 Task: Look for space in Netrakona, Bangladesh from 5th September, 2023 to 12th September, 2023 for 2 adults in price range Rs.10000 to Rs.15000.  With 1  bedroom having 1 bed and 1 bathroom. Property type can be hotel. Amenities needed are: air conditioning, . Booking option can be shelf check-in. Required host language is English.
Action: Mouse moved to (391, 100)
Screenshot: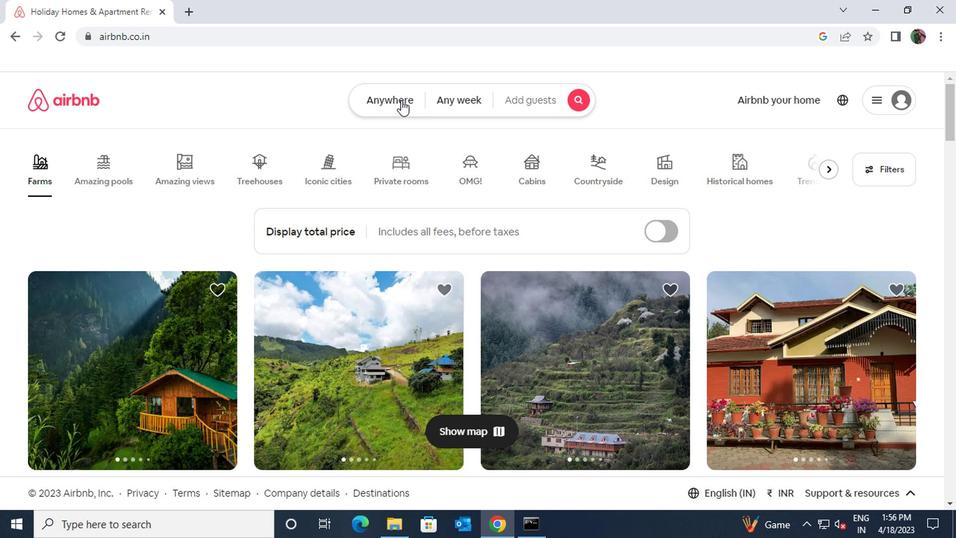 
Action: Mouse pressed left at (391, 100)
Screenshot: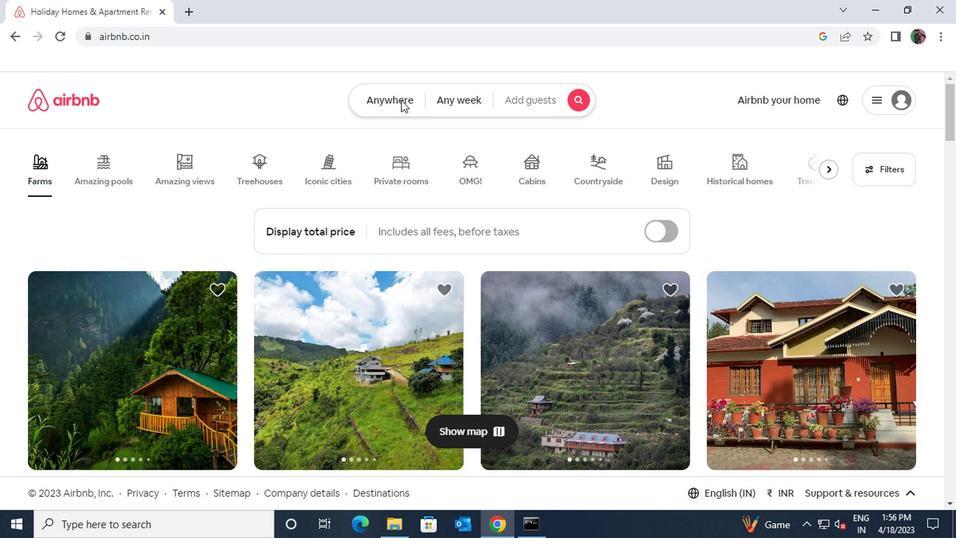 
Action: Mouse moved to (334, 151)
Screenshot: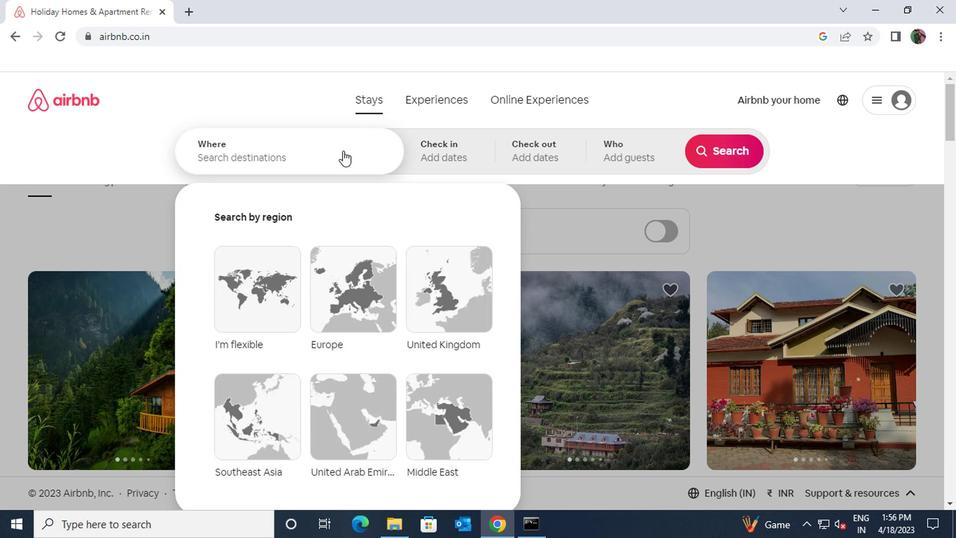 
Action: Mouse pressed left at (334, 151)
Screenshot: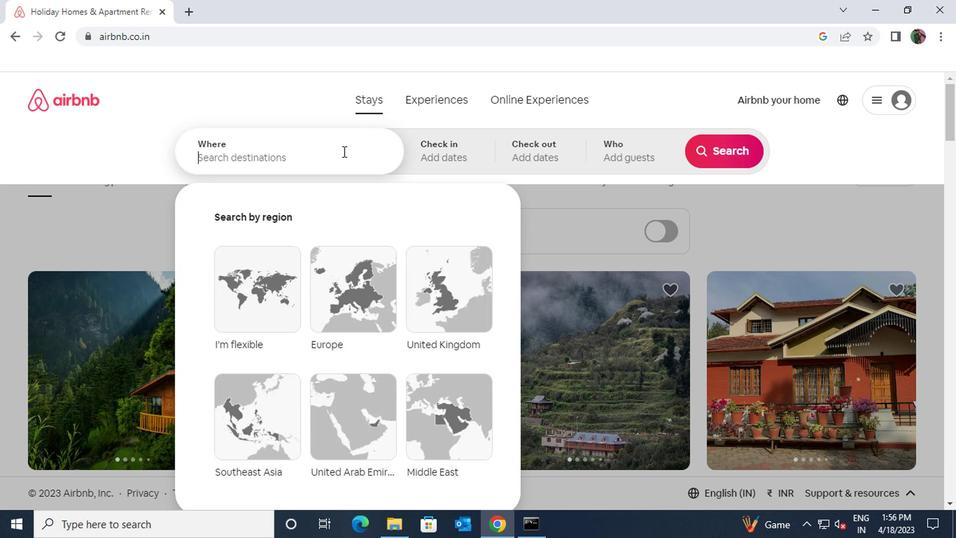 
Action: Mouse moved to (334, 152)
Screenshot: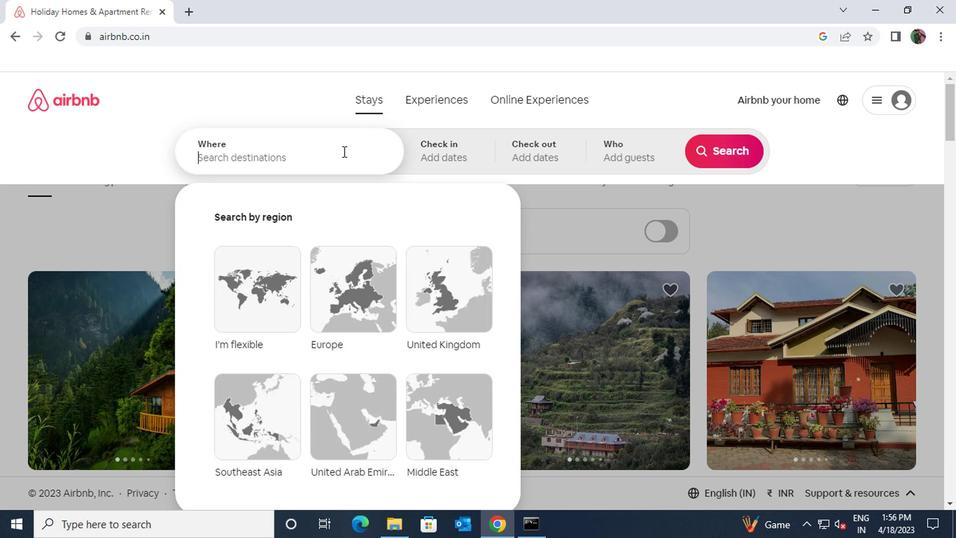 
Action: Key pressed netrakona
Screenshot: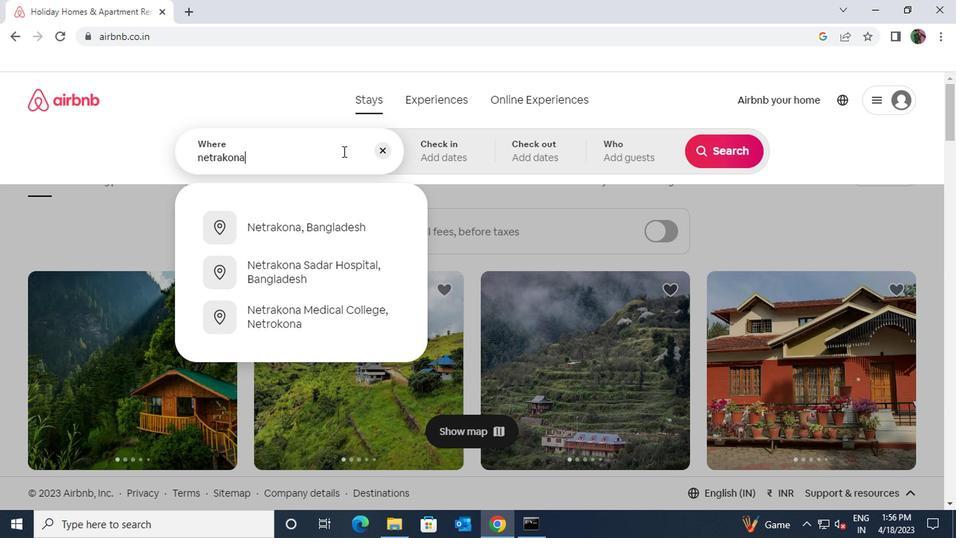 
Action: Mouse moved to (339, 218)
Screenshot: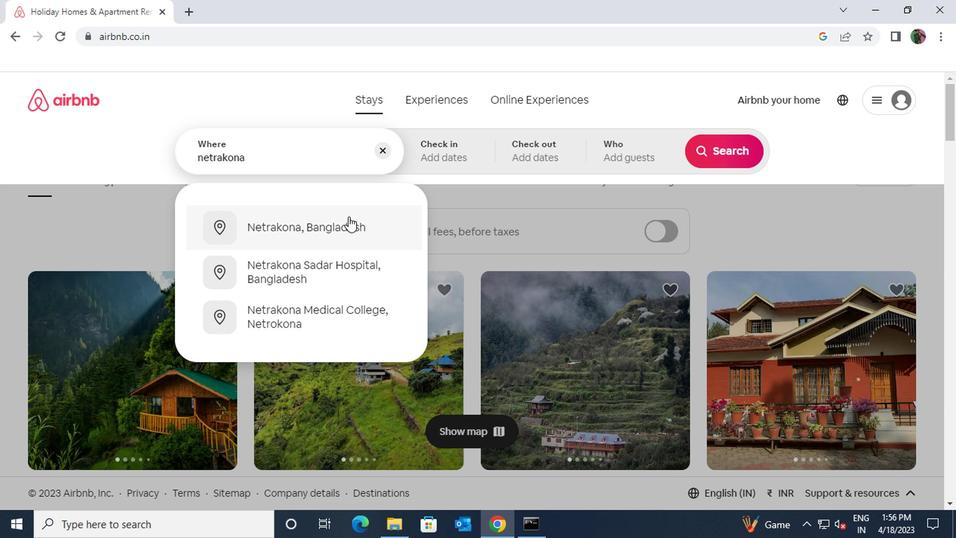 
Action: Mouse pressed left at (339, 218)
Screenshot: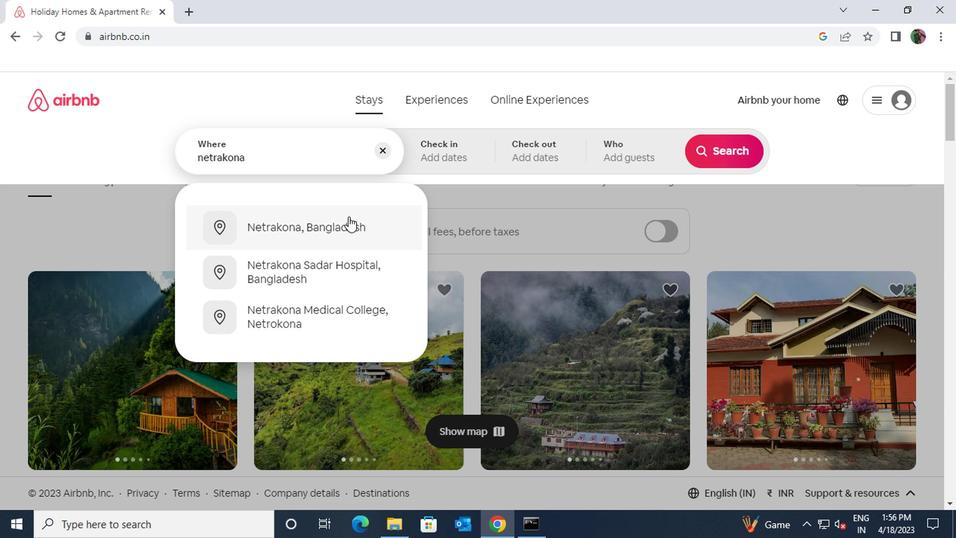 
Action: Mouse moved to (703, 266)
Screenshot: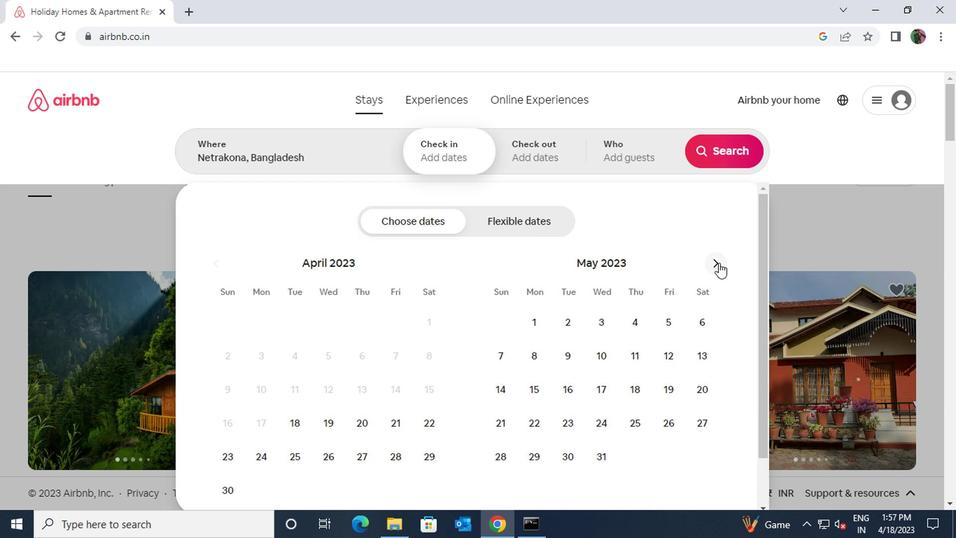 
Action: Mouse pressed left at (703, 266)
Screenshot: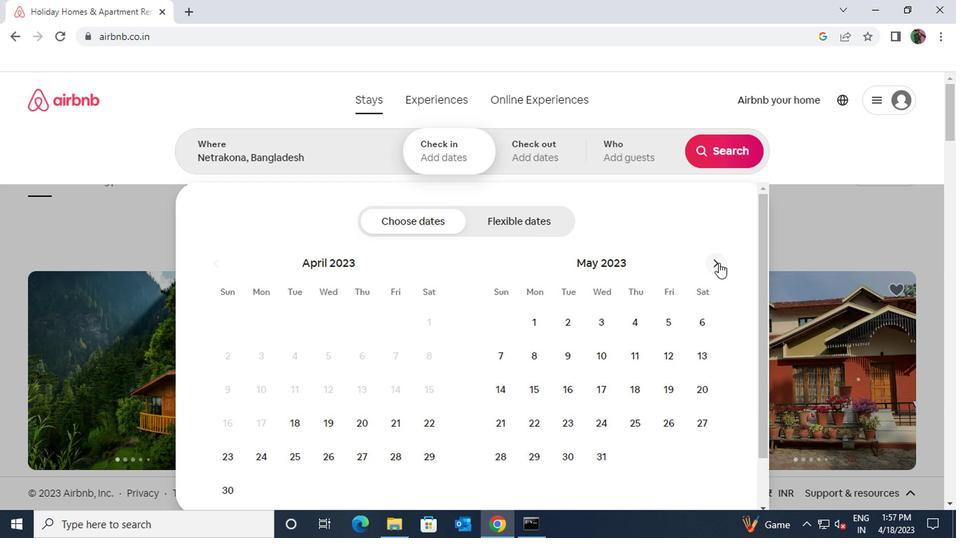 
Action: Mouse pressed left at (703, 266)
Screenshot: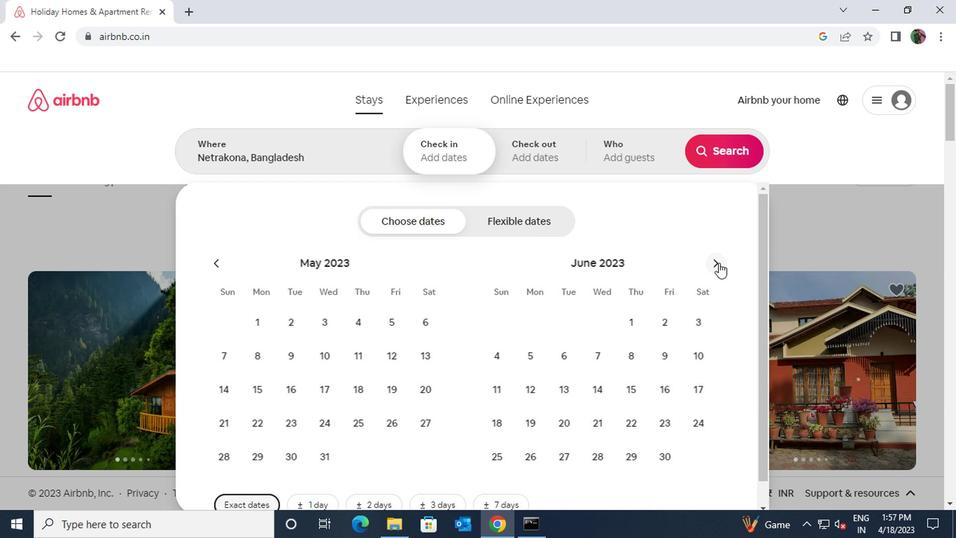 
Action: Mouse pressed left at (703, 266)
Screenshot: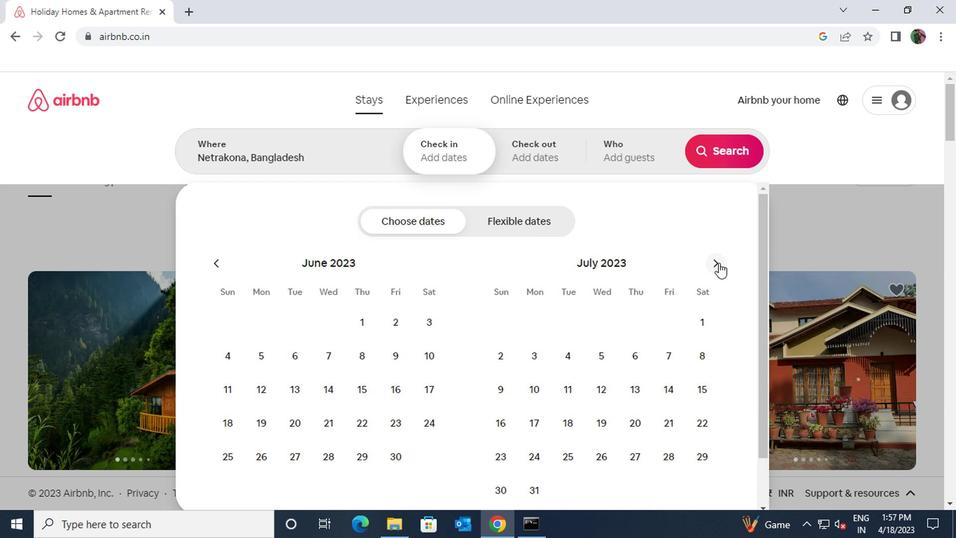 
Action: Mouse pressed left at (703, 266)
Screenshot: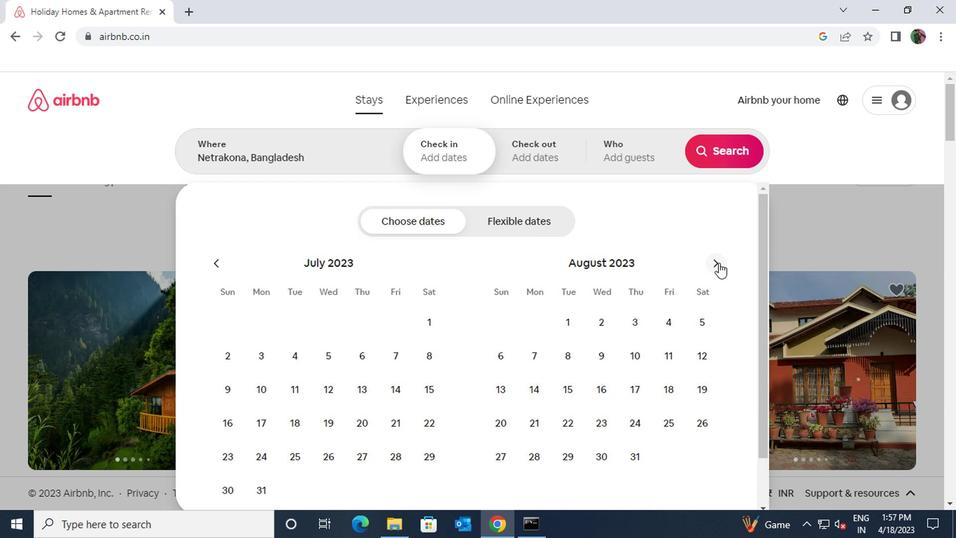 
Action: Mouse moved to (560, 357)
Screenshot: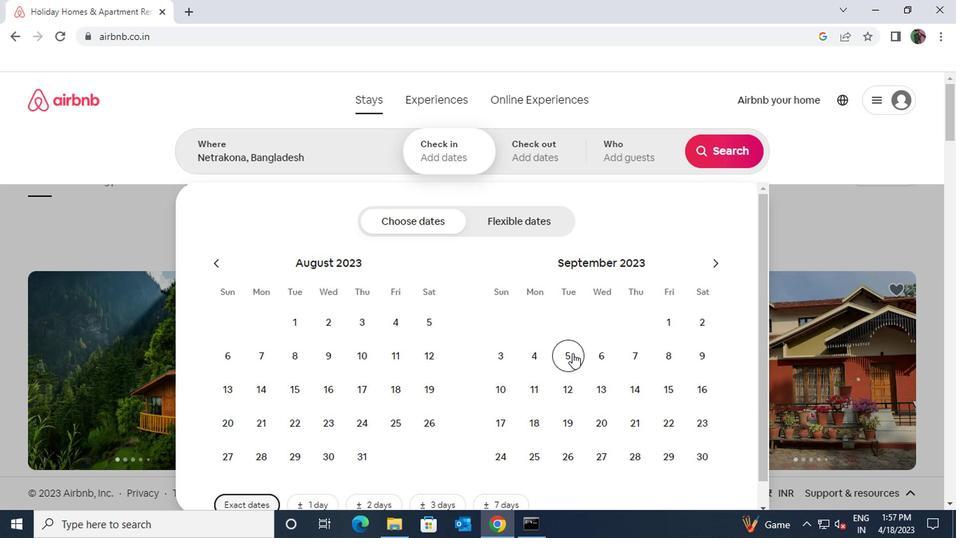 
Action: Mouse pressed left at (560, 357)
Screenshot: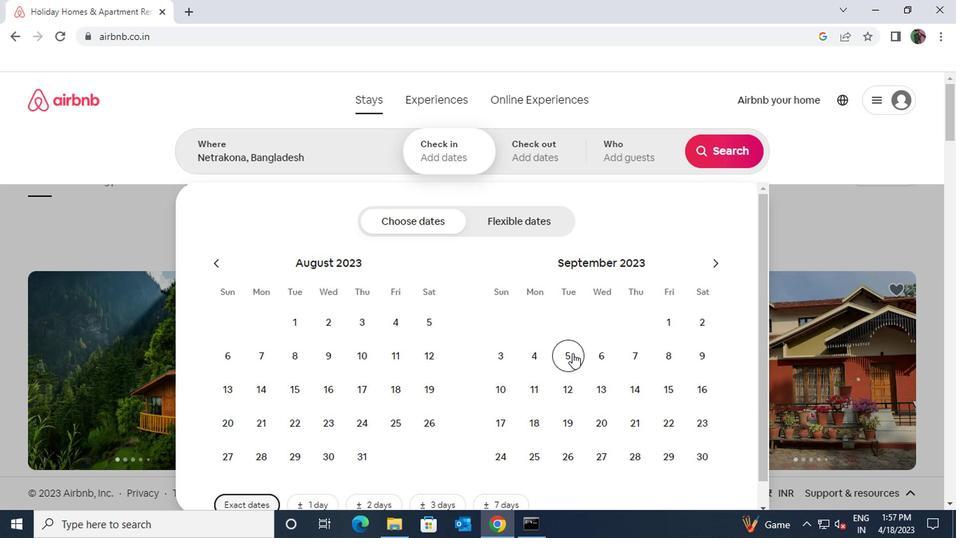 
Action: Mouse moved to (553, 387)
Screenshot: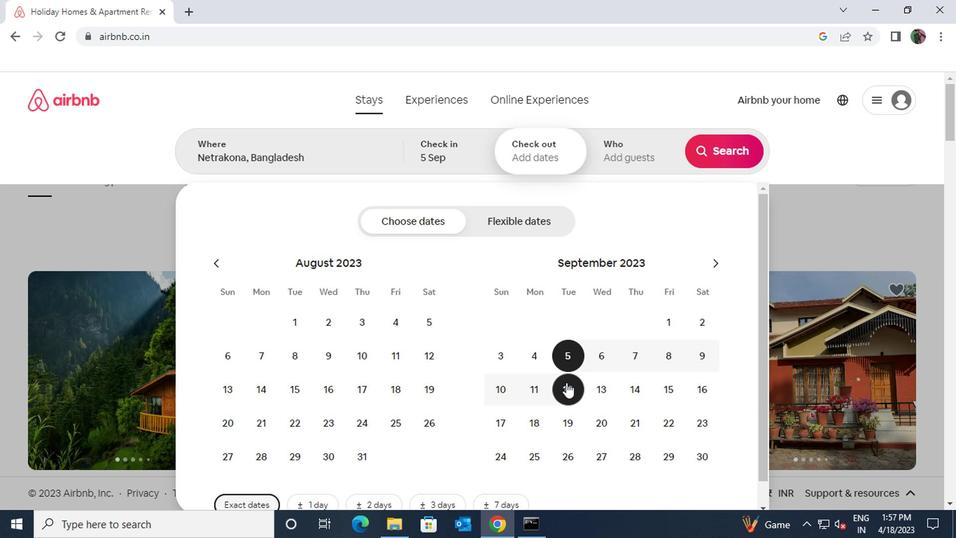 
Action: Mouse pressed left at (553, 387)
Screenshot: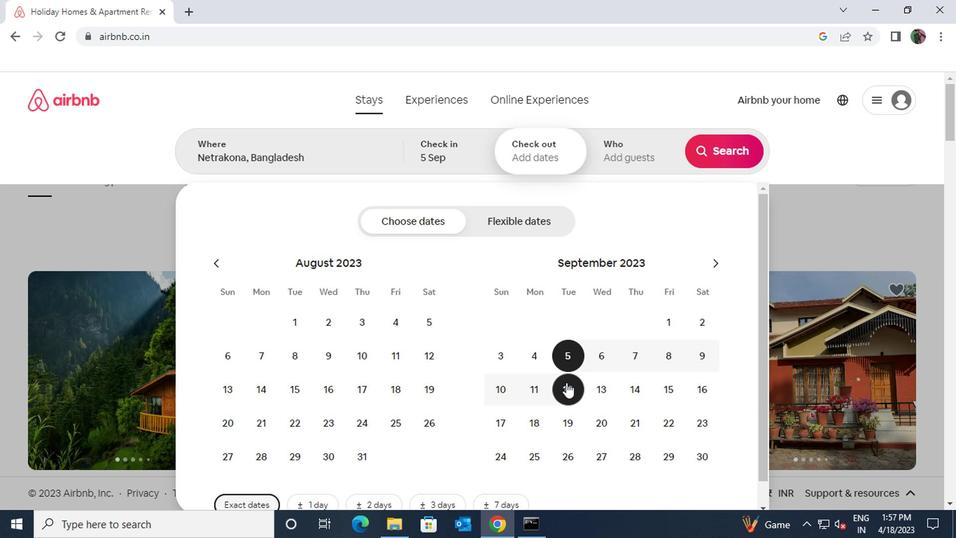 
Action: Mouse moved to (604, 159)
Screenshot: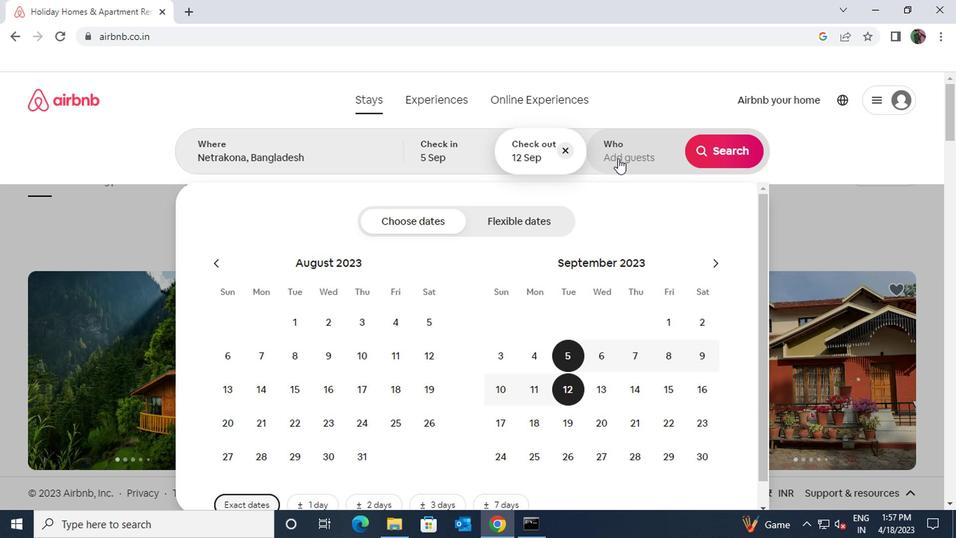 
Action: Mouse pressed left at (604, 159)
Screenshot: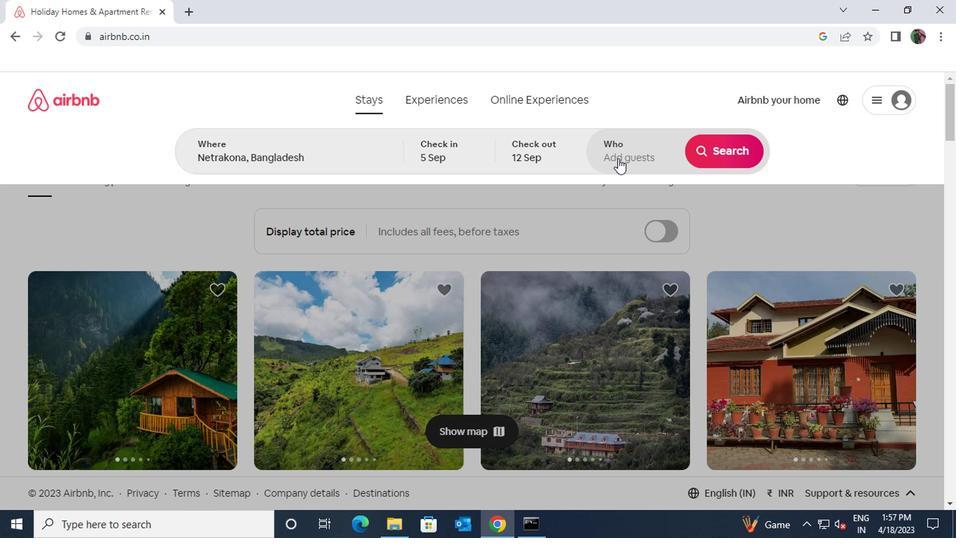 
Action: Mouse moved to (710, 228)
Screenshot: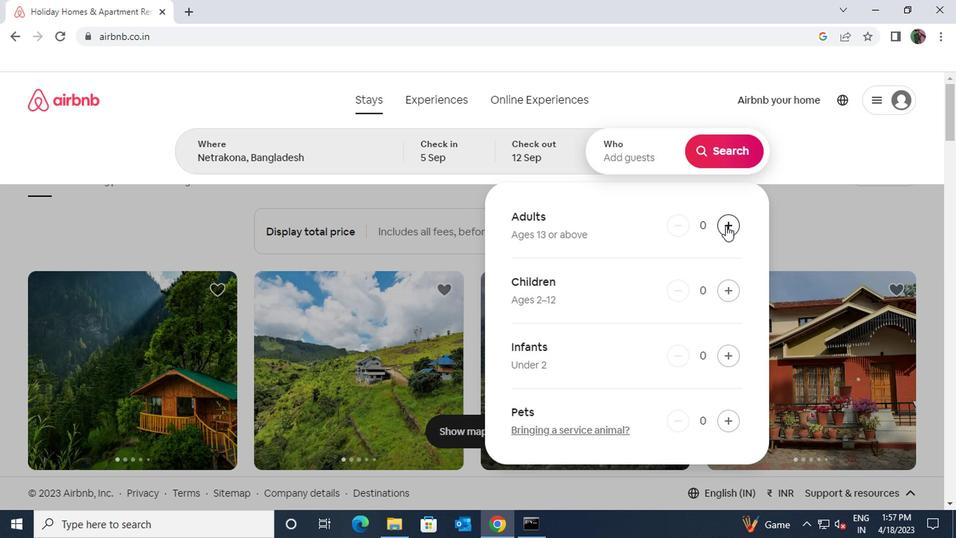 
Action: Mouse pressed left at (710, 228)
Screenshot: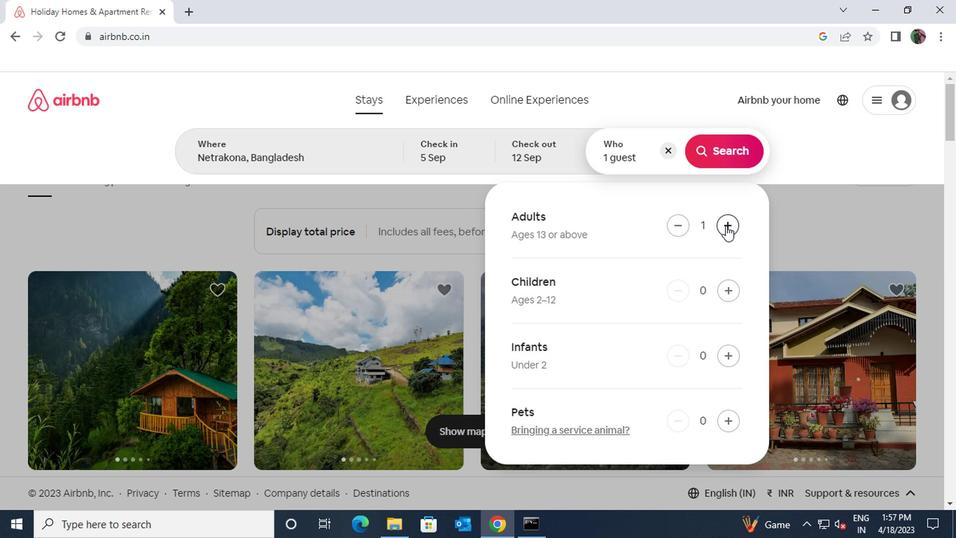 
Action: Mouse pressed left at (710, 228)
Screenshot: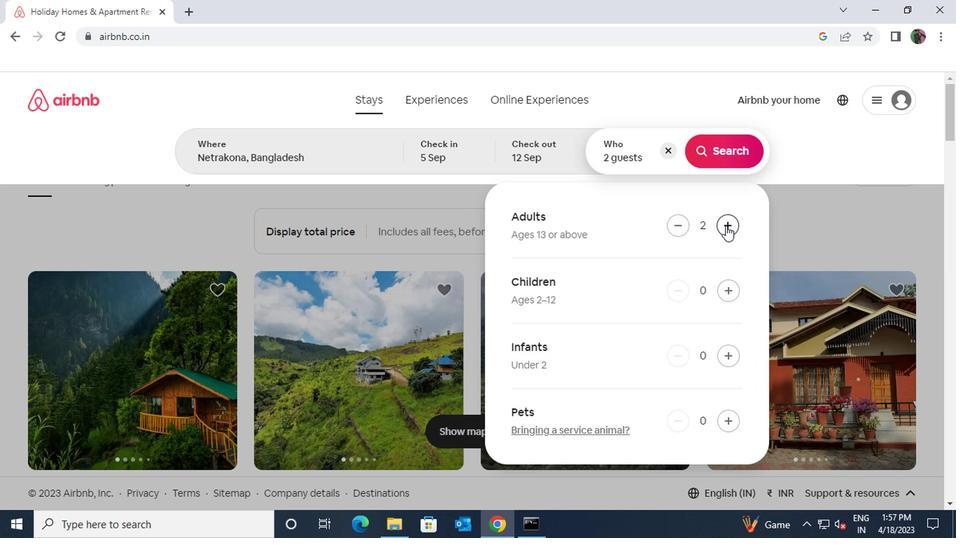 
Action: Mouse moved to (712, 155)
Screenshot: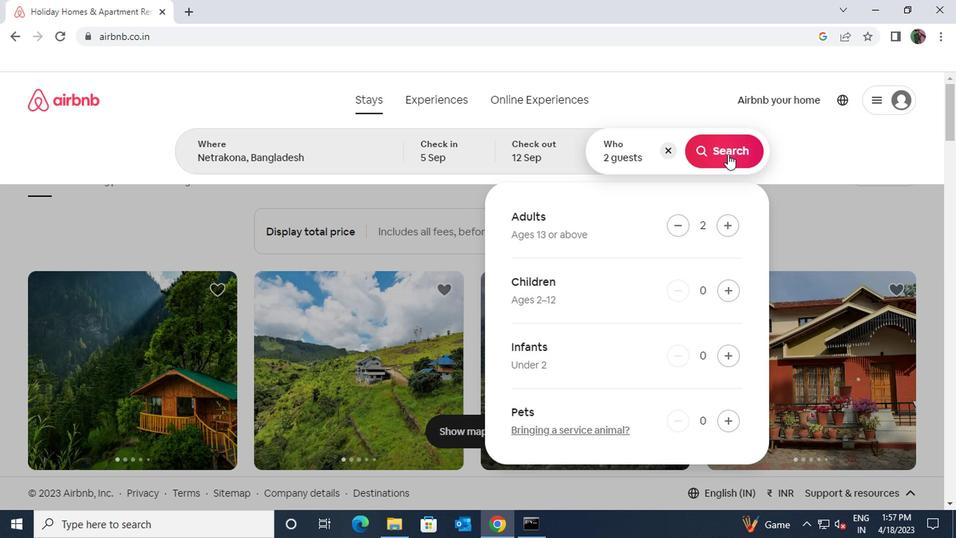 
Action: Mouse pressed left at (712, 155)
Screenshot: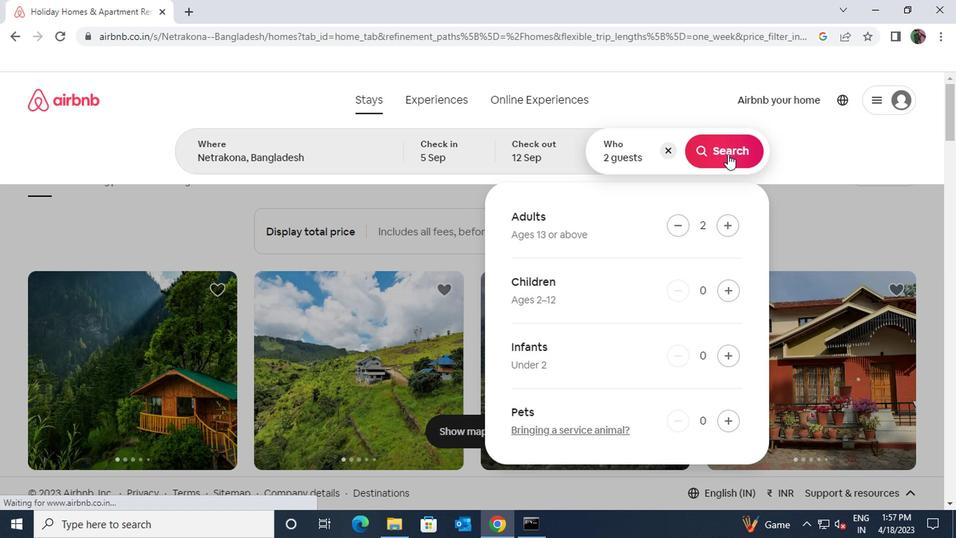 
Action: Mouse moved to (861, 156)
Screenshot: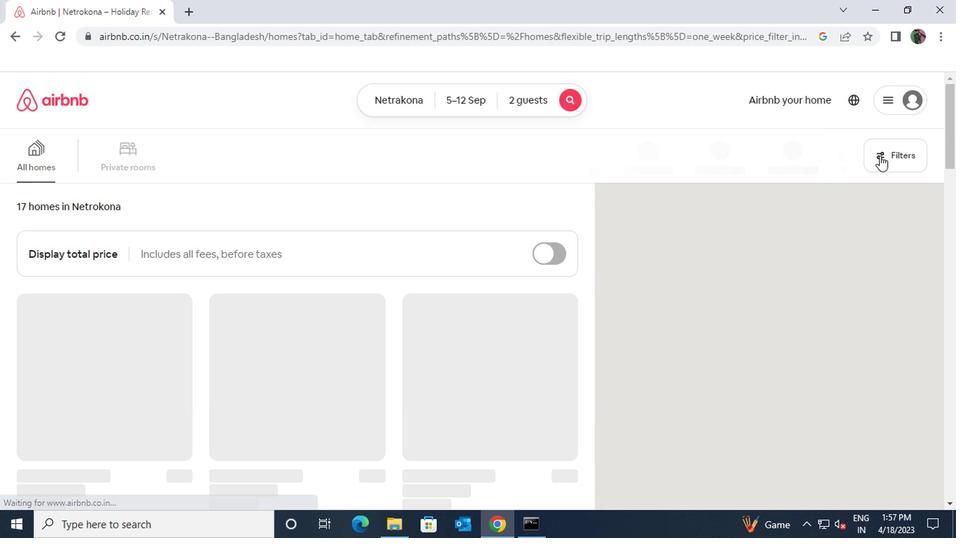 
Action: Mouse pressed left at (861, 156)
Screenshot: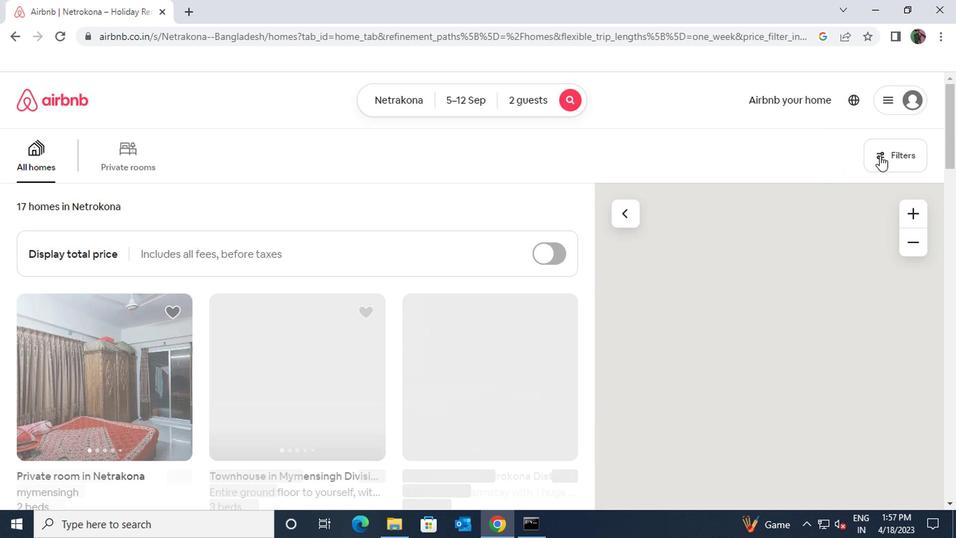 
Action: Mouse moved to (283, 332)
Screenshot: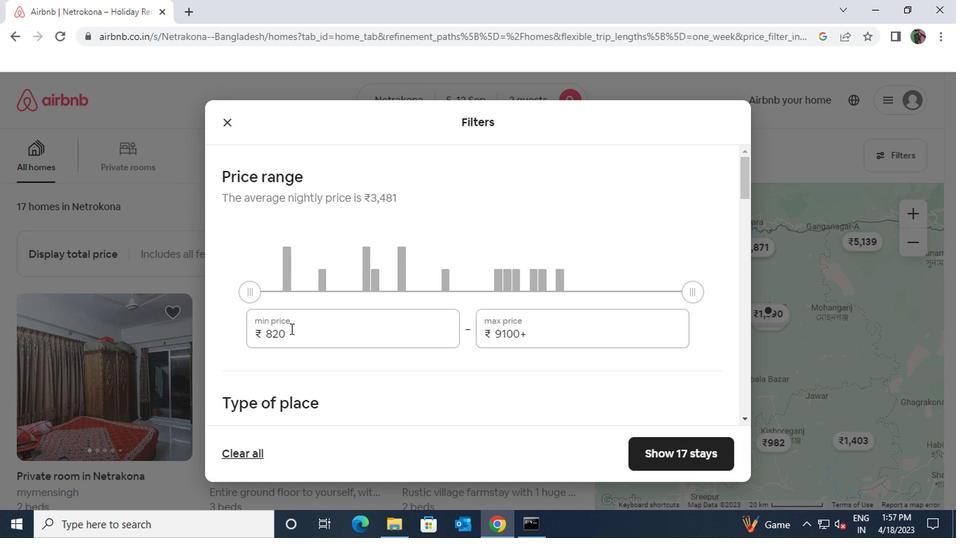 
Action: Mouse pressed left at (283, 332)
Screenshot: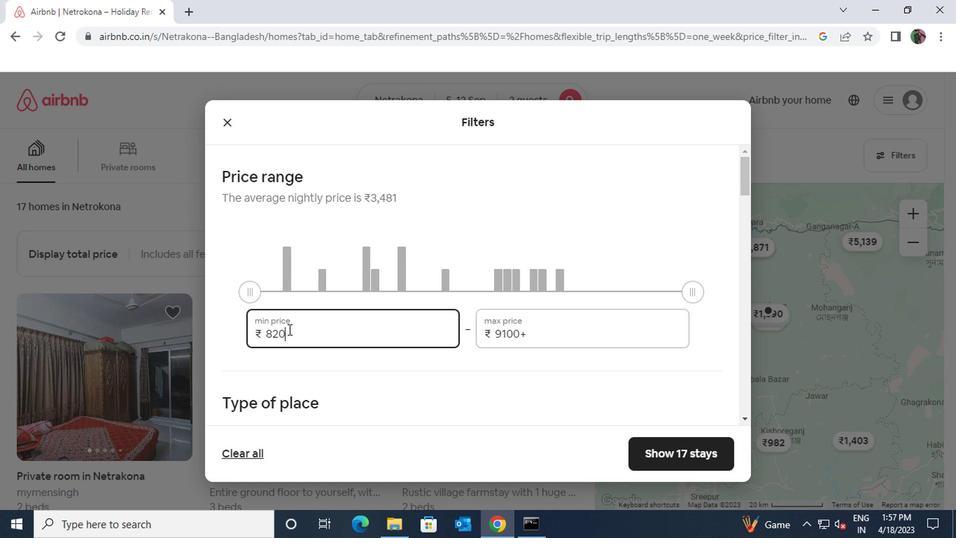 
Action: Mouse moved to (256, 338)
Screenshot: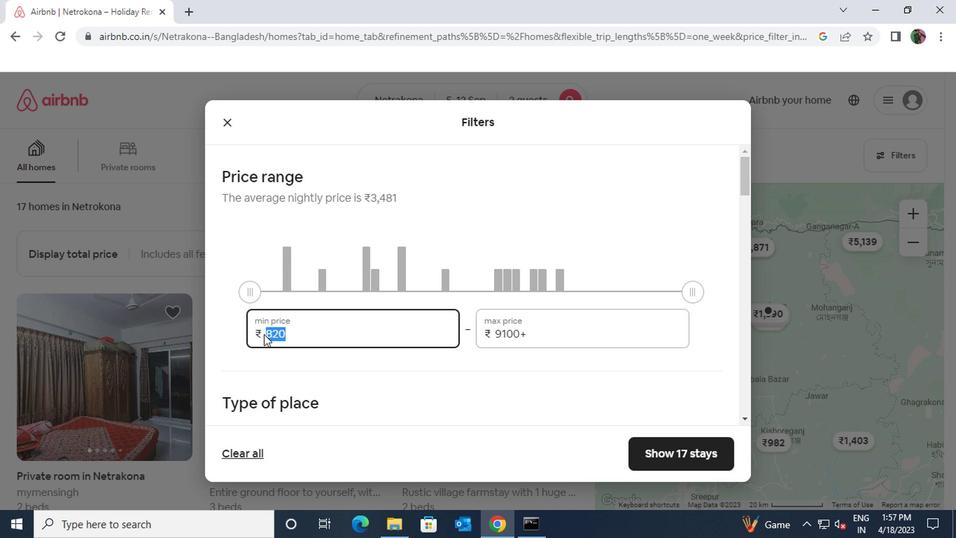 
Action: Key pressed 10000
Screenshot: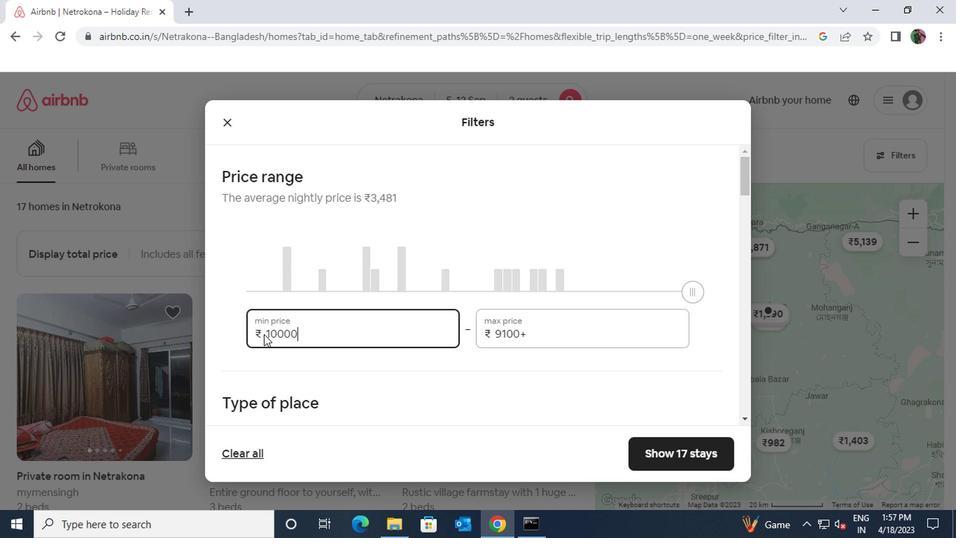 
Action: Mouse moved to (522, 337)
Screenshot: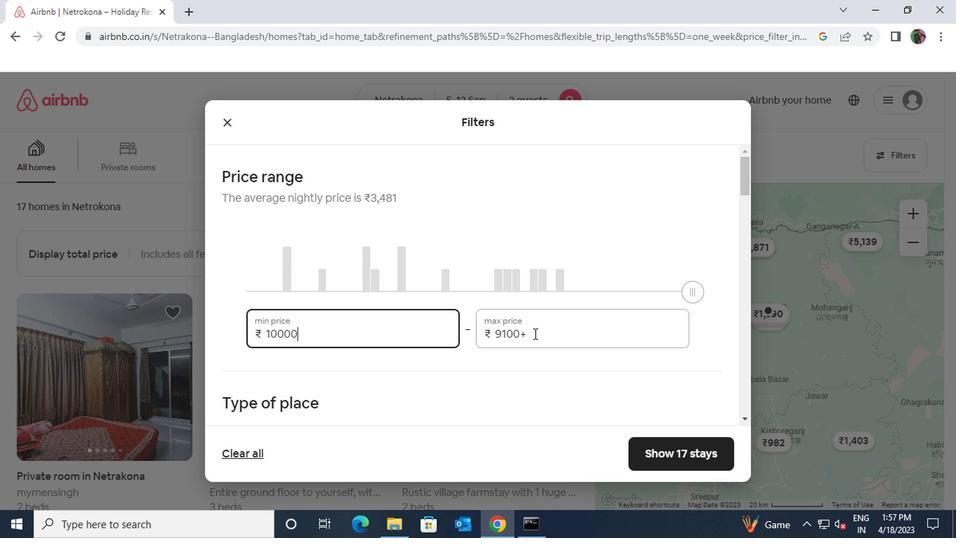 
Action: Mouse pressed left at (522, 337)
Screenshot: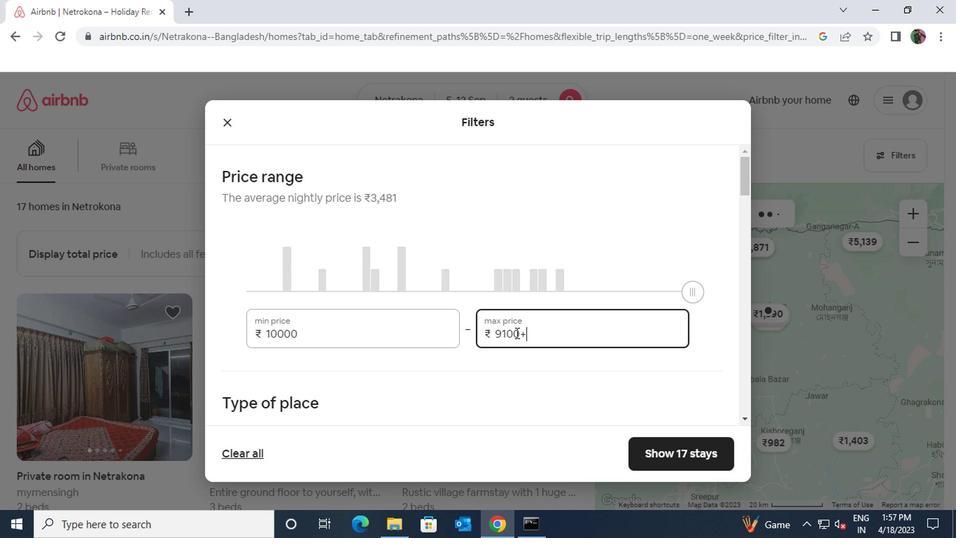 
Action: Mouse moved to (475, 333)
Screenshot: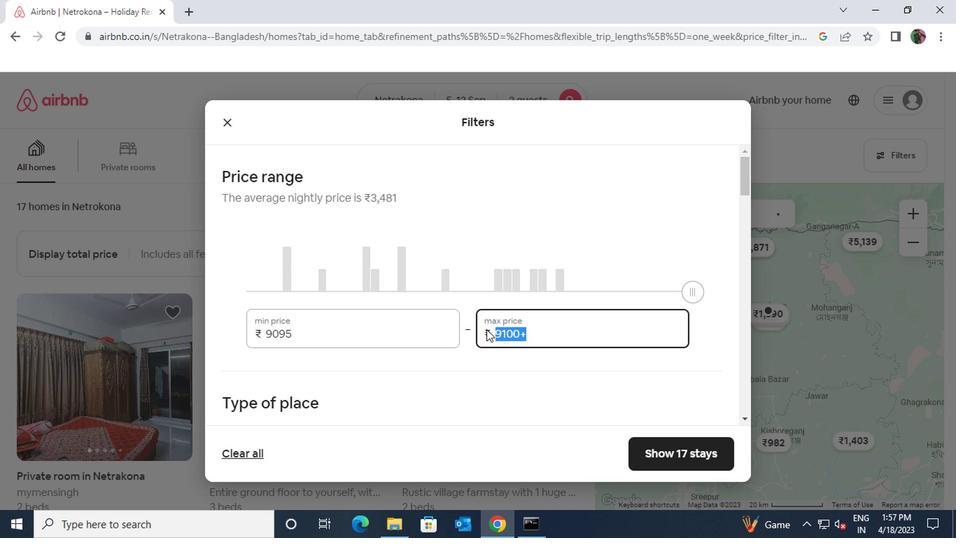 
Action: Key pressed 15000
Screenshot: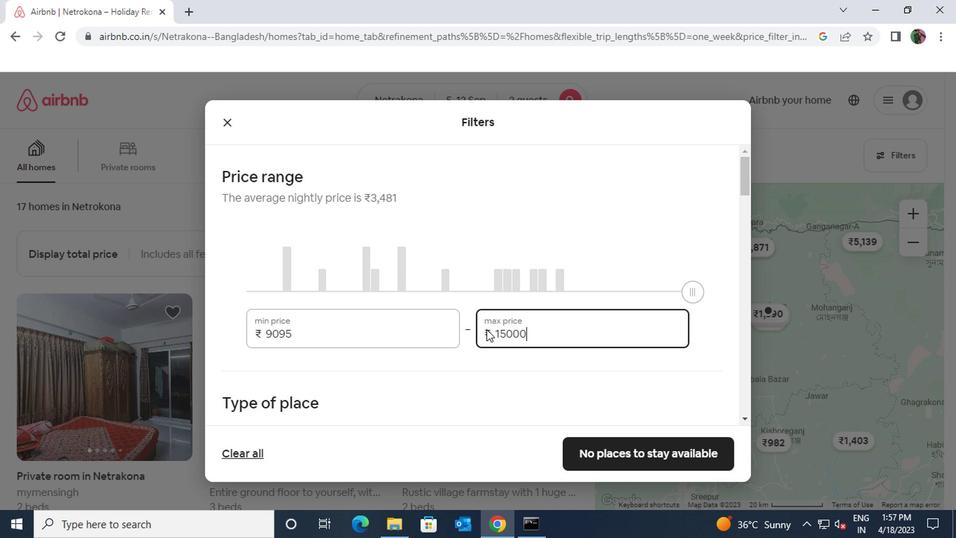 
Action: Mouse scrolled (475, 332) with delta (0, 0)
Screenshot: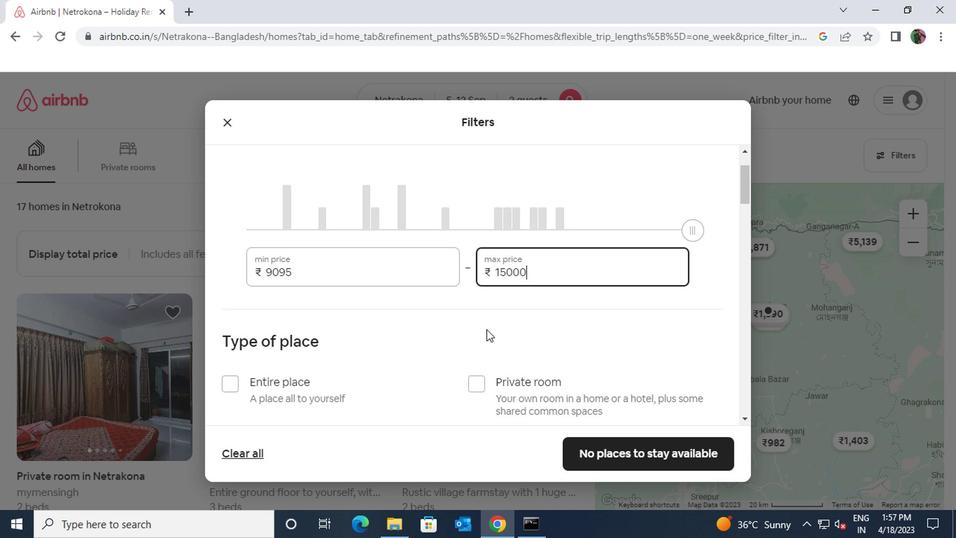 
Action: Mouse scrolled (475, 332) with delta (0, 0)
Screenshot: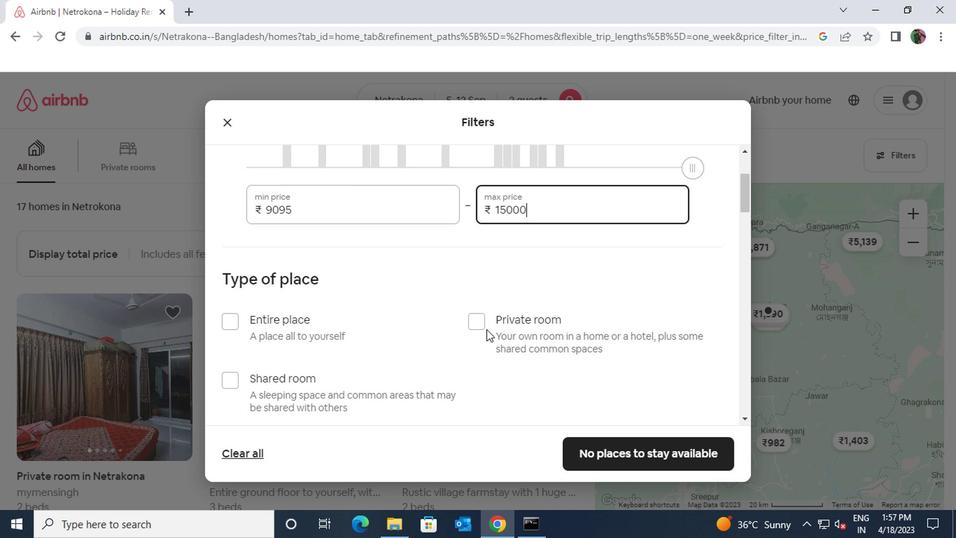 
Action: Mouse moved to (218, 307)
Screenshot: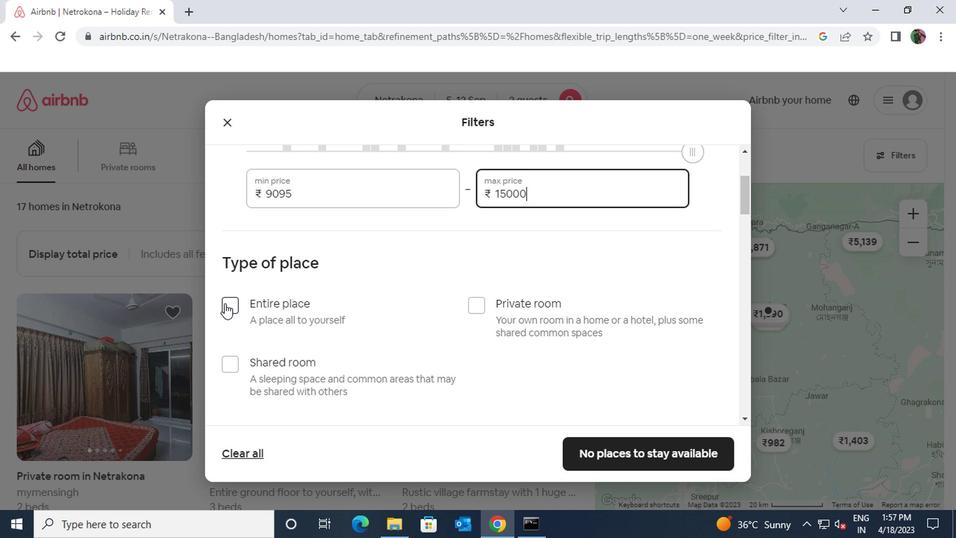 
Action: Mouse pressed left at (218, 307)
Screenshot: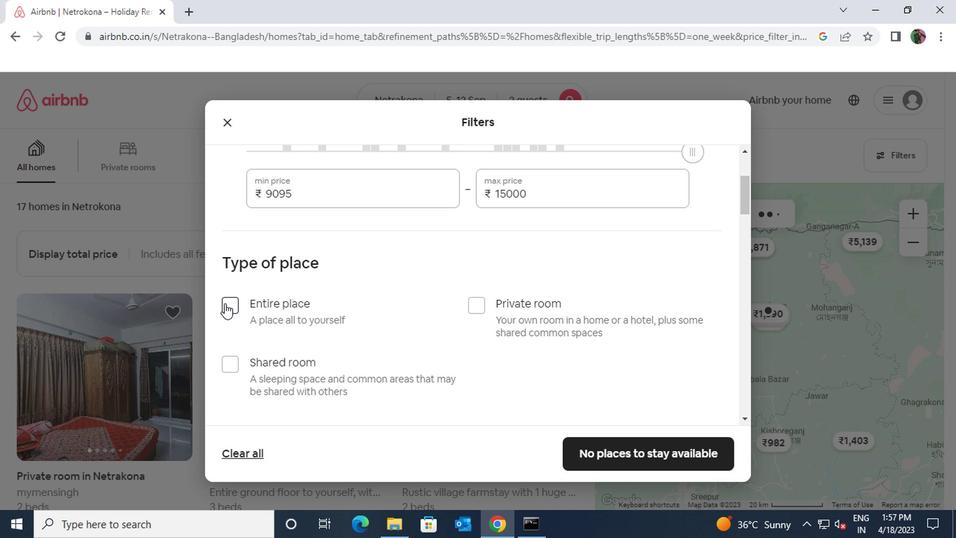 
Action: Mouse moved to (382, 339)
Screenshot: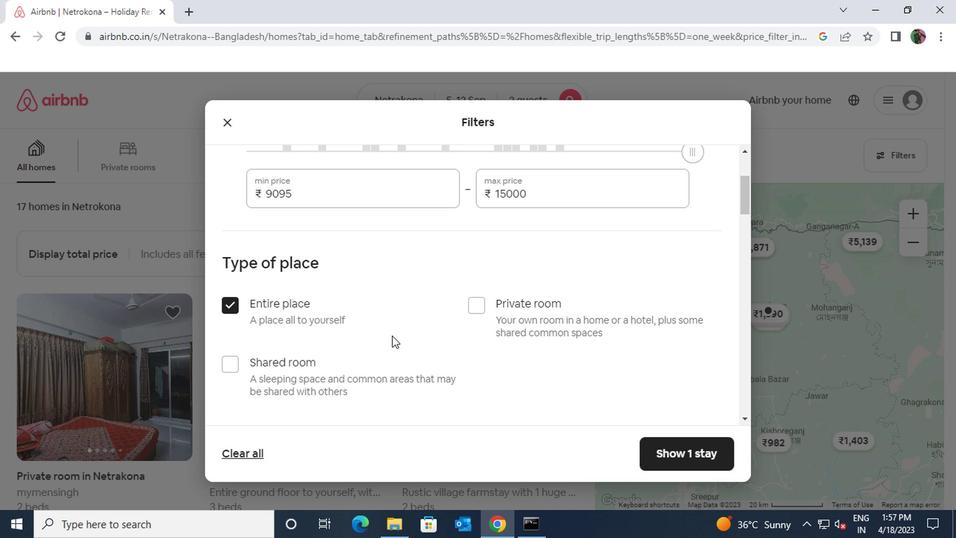 
Action: Mouse scrolled (382, 339) with delta (0, 0)
Screenshot: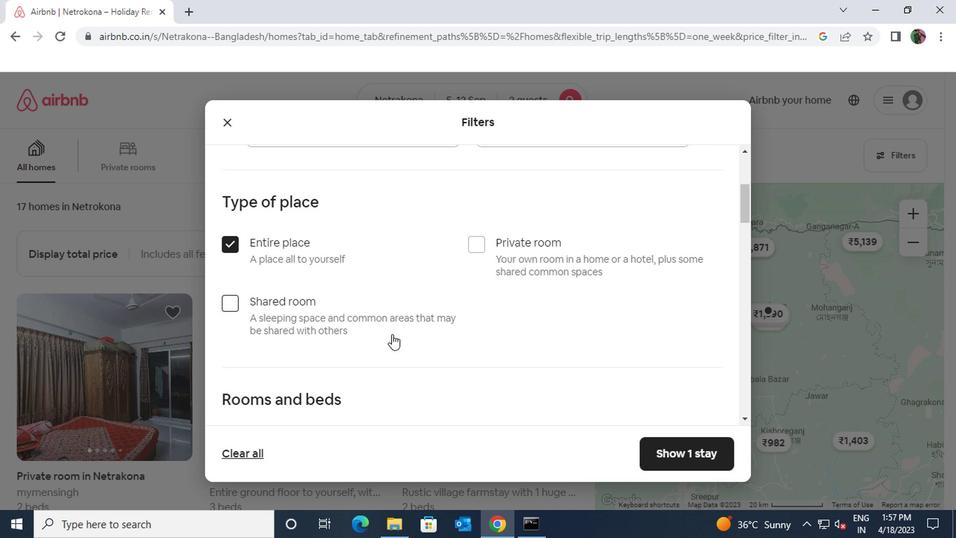 
Action: Mouse moved to (382, 338)
Screenshot: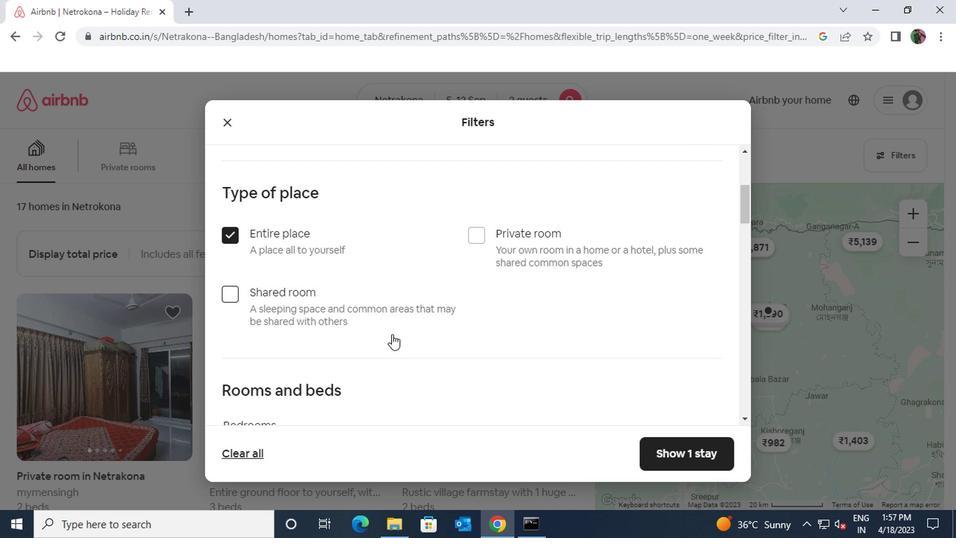 
Action: Mouse scrolled (382, 337) with delta (0, 0)
Screenshot: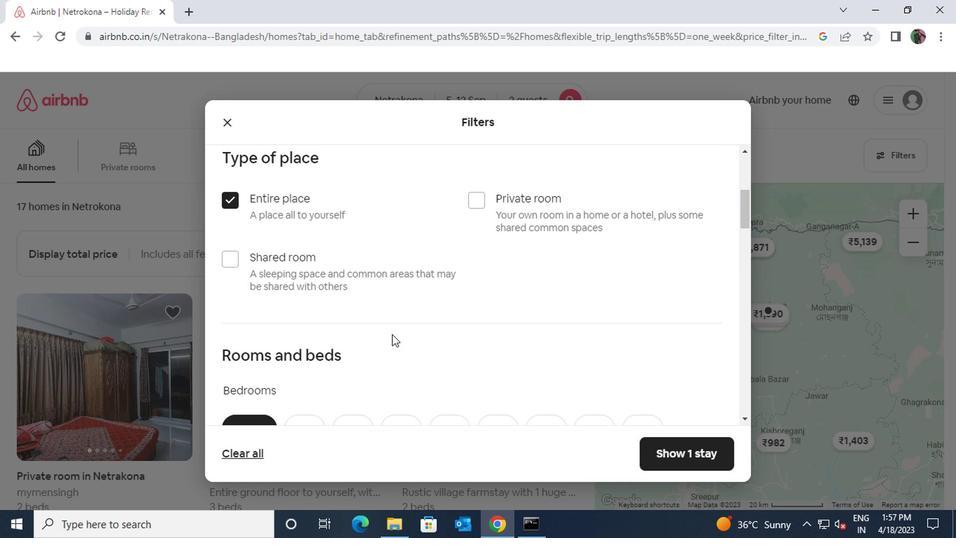 
Action: Mouse moved to (297, 398)
Screenshot: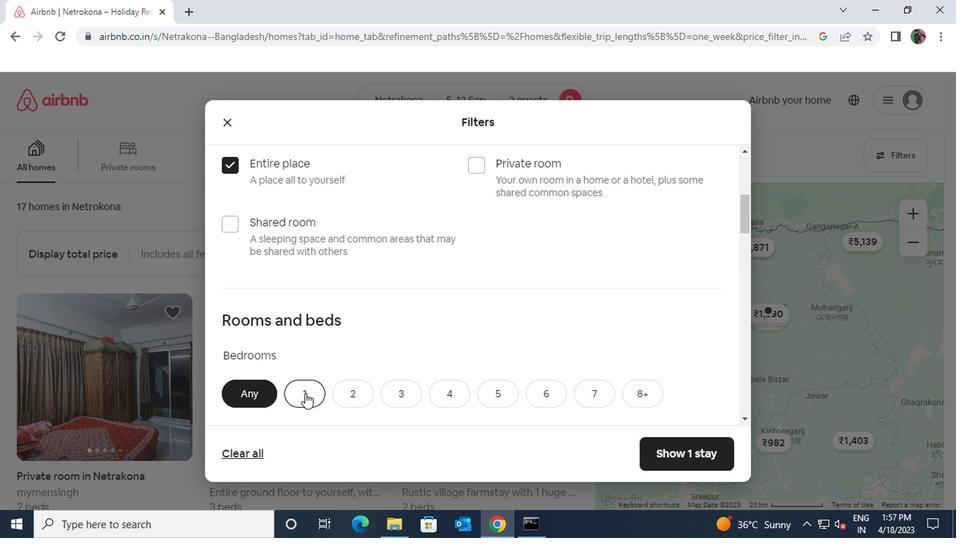 
Action: Mouse pressed left at (297, 398)
Screenshot: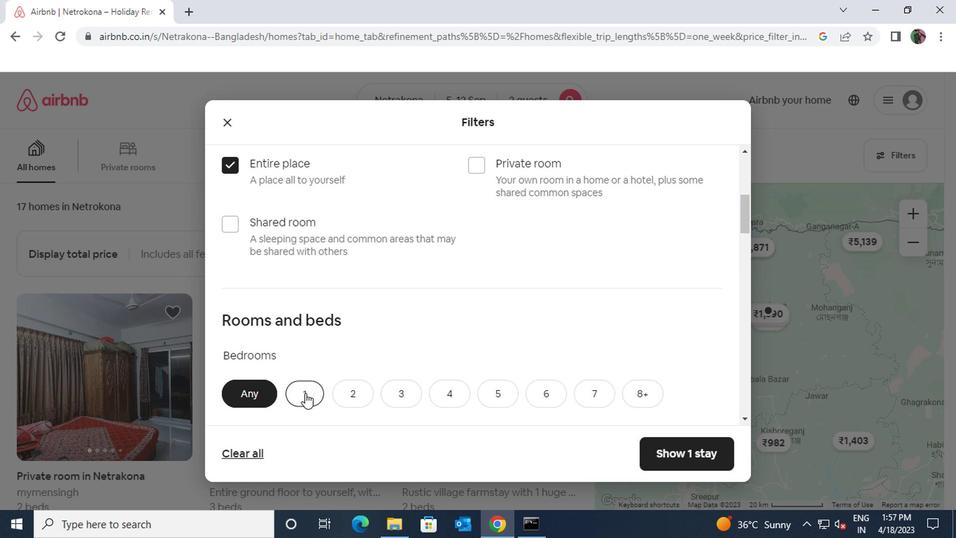 
Action: Mouse scrolled (297, 397) with delta (0, 0)
Screenshot: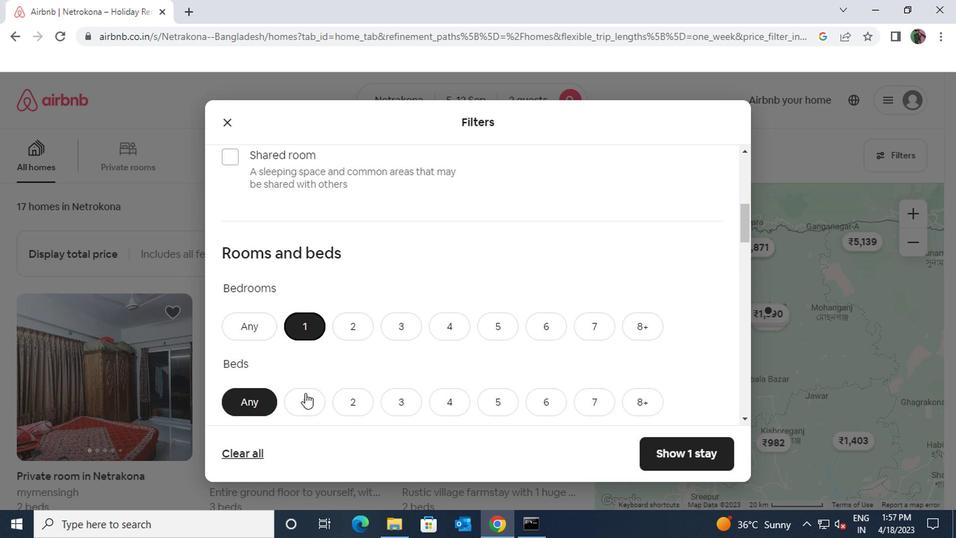 
Action: Mouse scrolled (297, 397) with delta (0, 0)
Screenshot: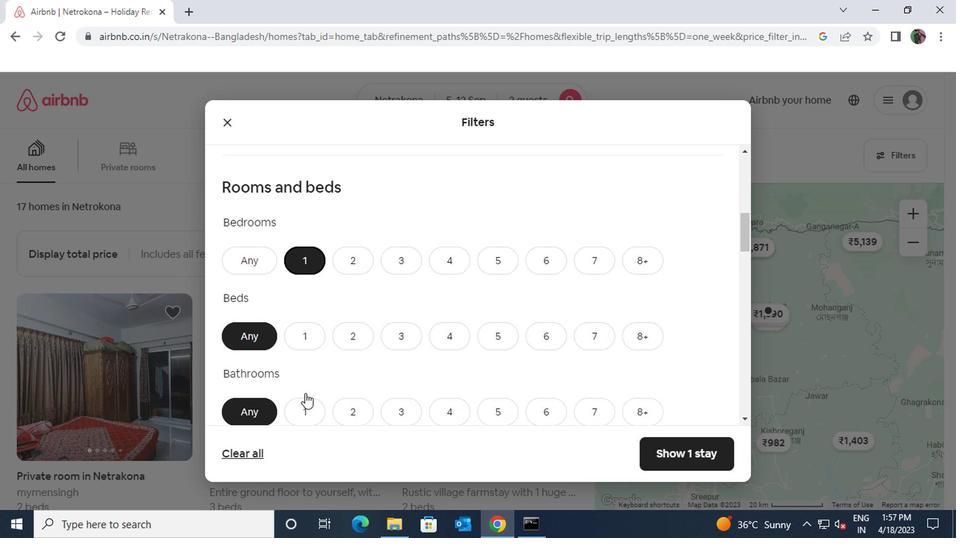 
Action: Mouse moved to (294, 328)
Screenshot: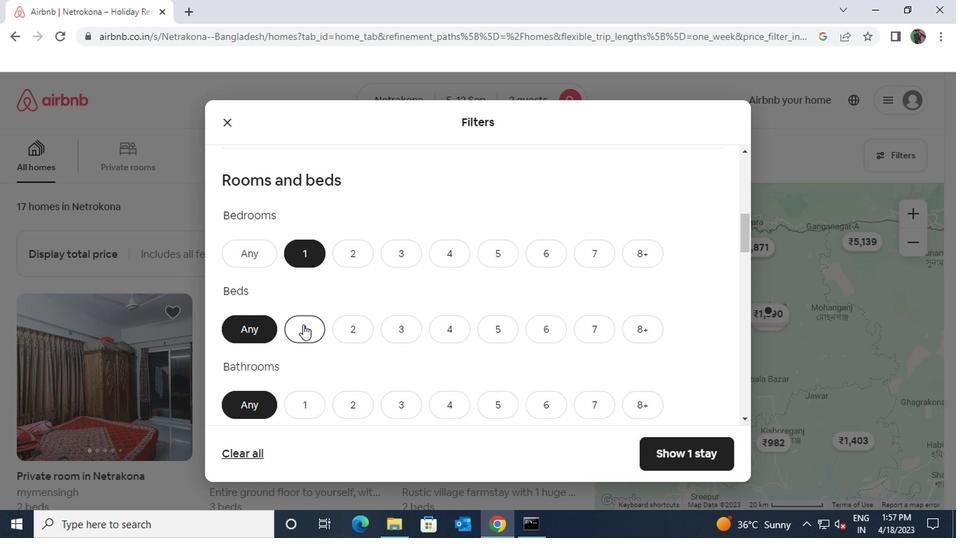 
Action: Mouse pressed left at (294, 328)
Screenshot: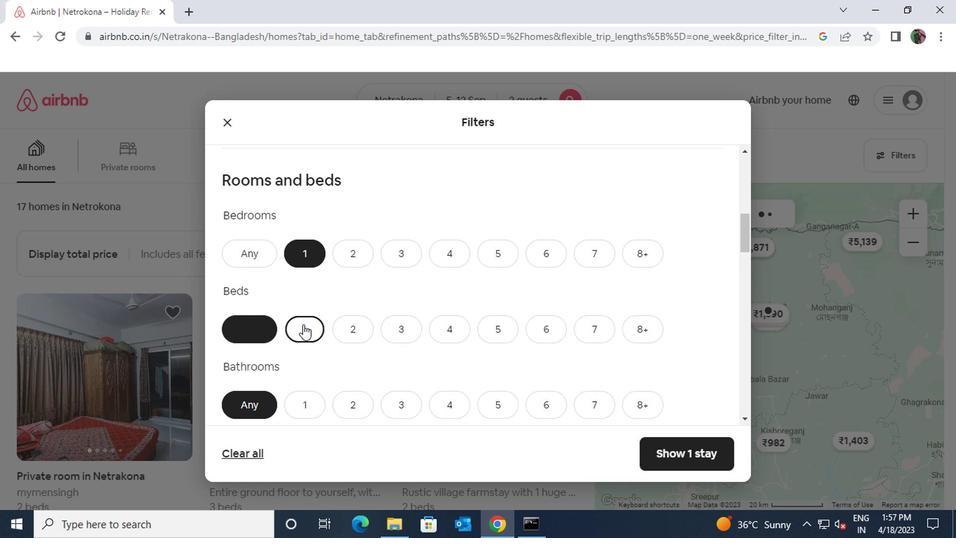 
Action: Mouse moved to (292, 404)
Screenshot: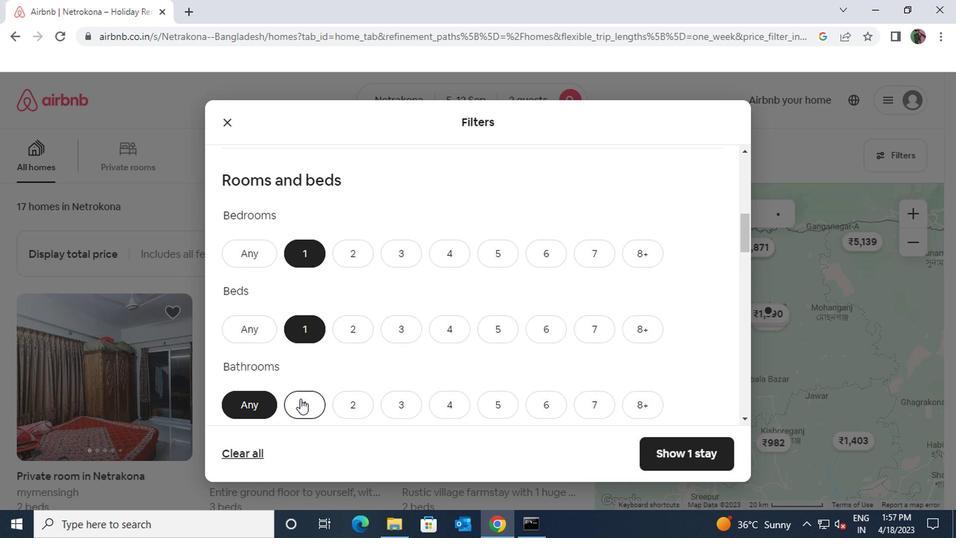 
Action: Mouse pressed left at (292, 404)
Screenshot: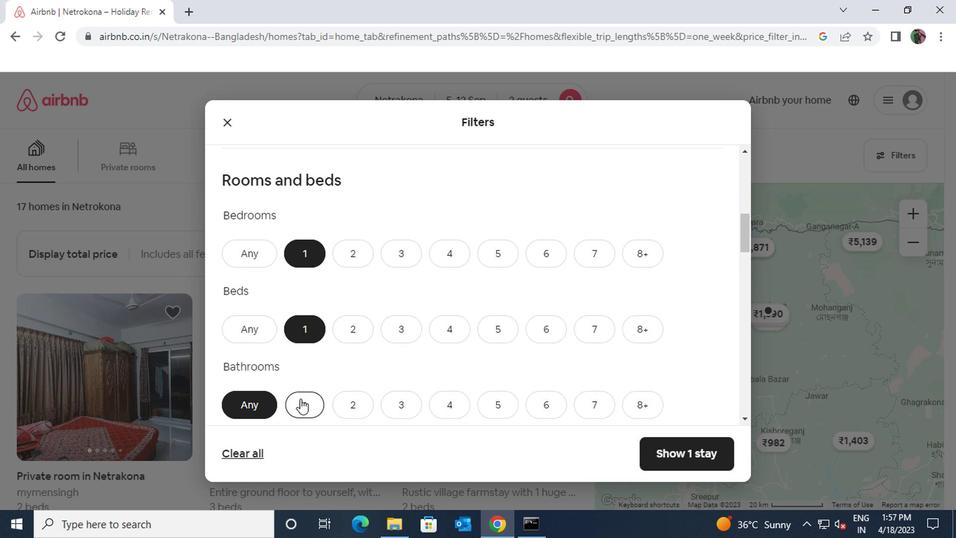 
Action: Mouse scrolled (292, 403) with delta (0, 0)
Screenshot: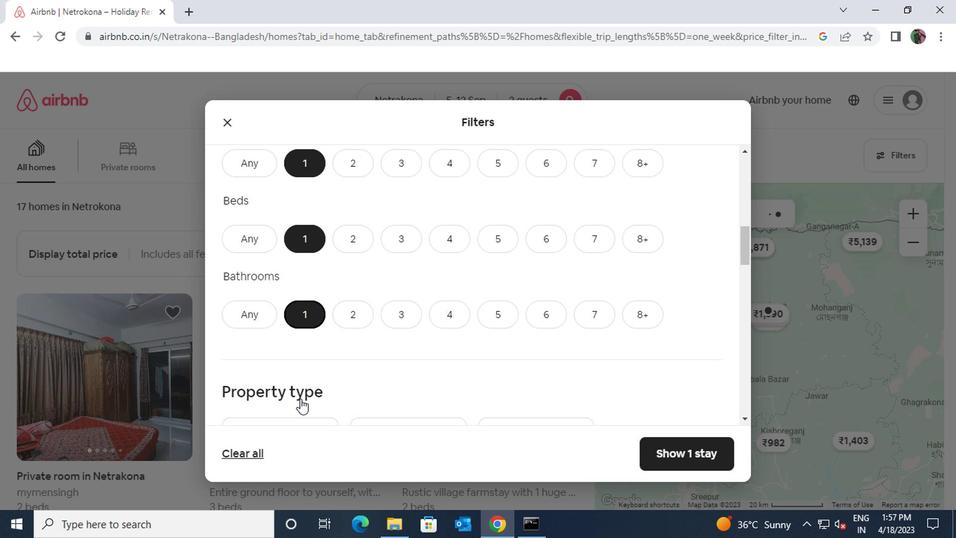 
Action: Mouse scrolled (292, 403) with delta (0, 0)
Screenshot: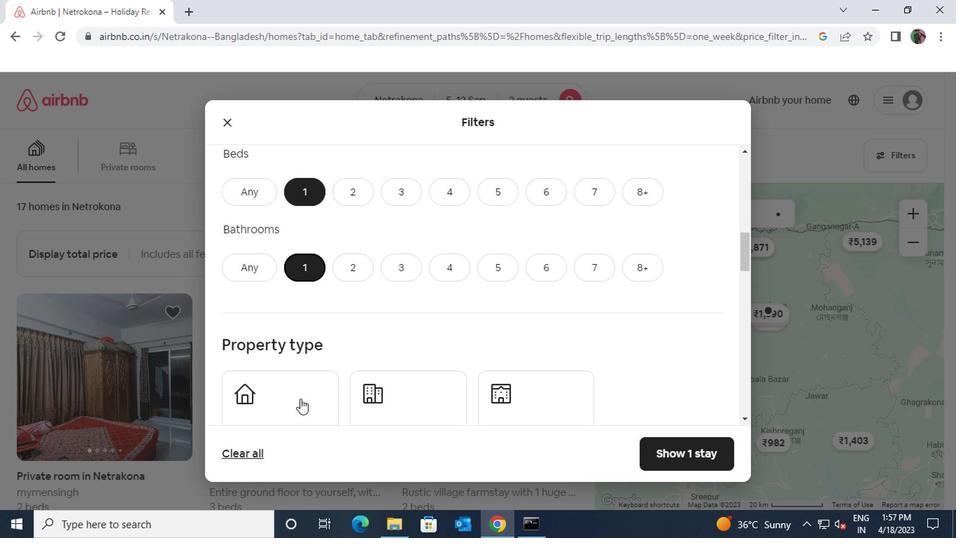 
Action: Mouse moved to (294, 405)
Screenshot: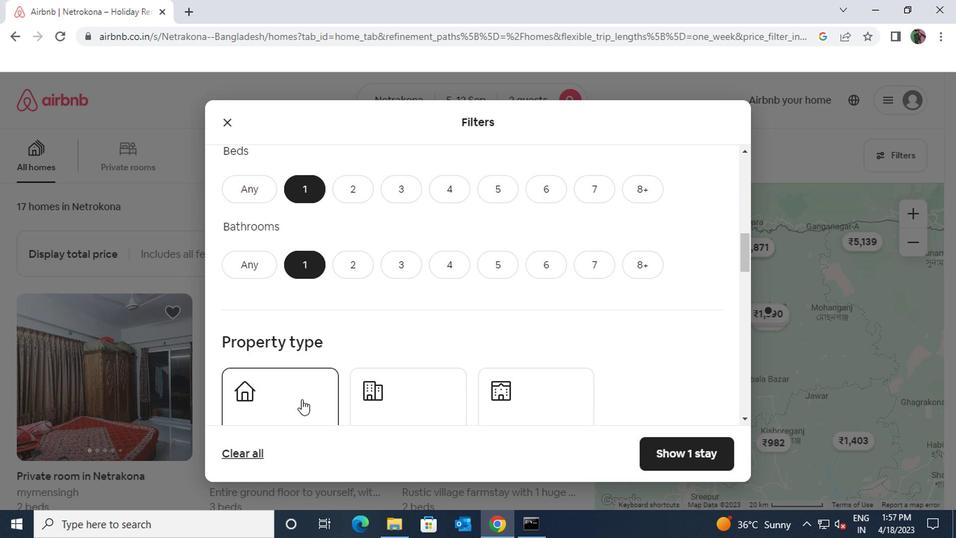 
Action: Mouse scrolled (294, 404) with delta (0, 0)
Screenshot: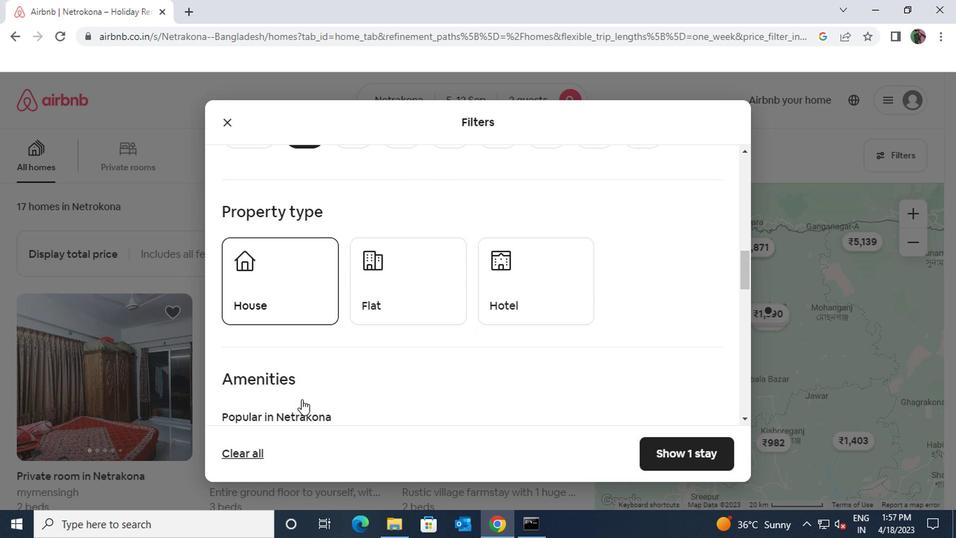 
Action: Mouse scrolled (294, 404) with delta (0, 0)
Screenshot: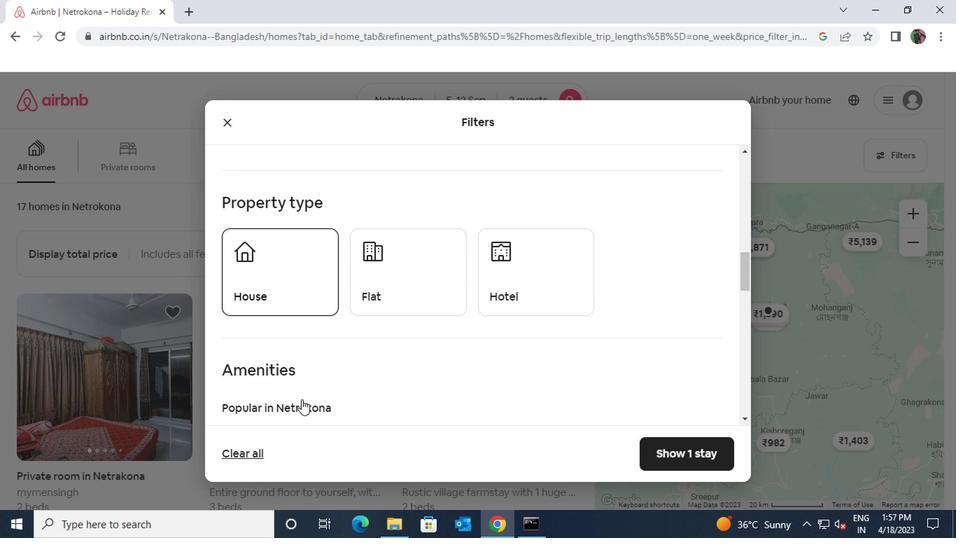 
Action: Mouse moved to (469, 283)
Screenshot: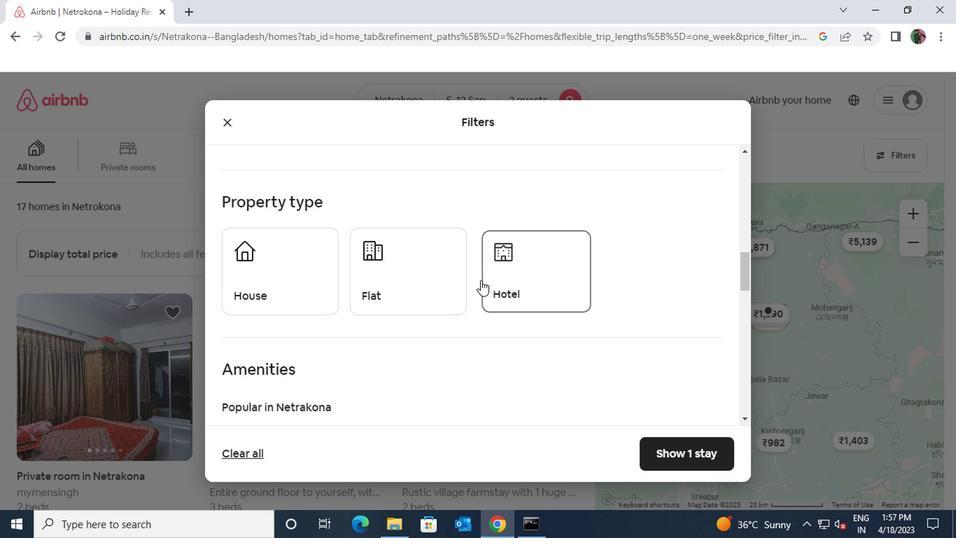 
Action: Mouse pressed left at (469, 283)
Screenshot: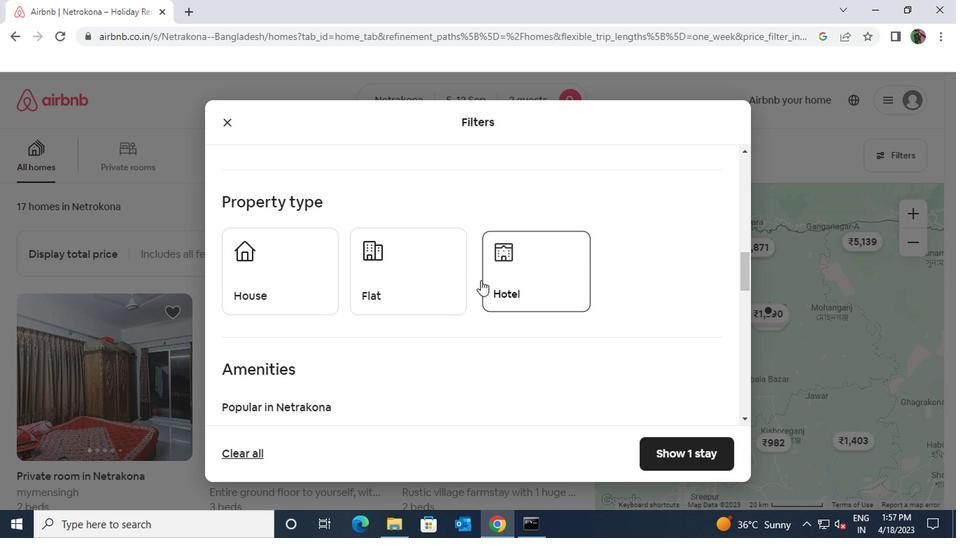 
Action: Mouse moved to (506, 294)
Screenshot: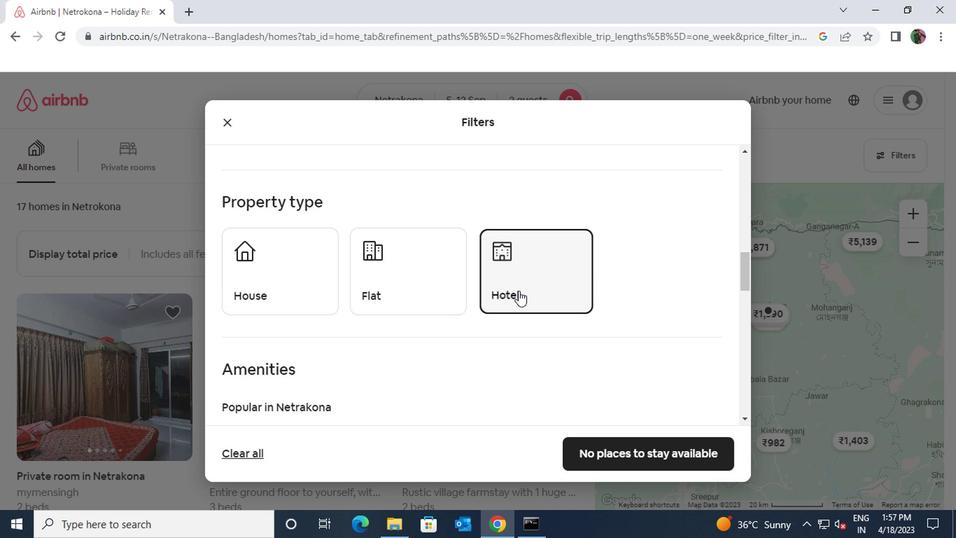 
Action: Mouse pressed left at (506, 294)
Screenshot: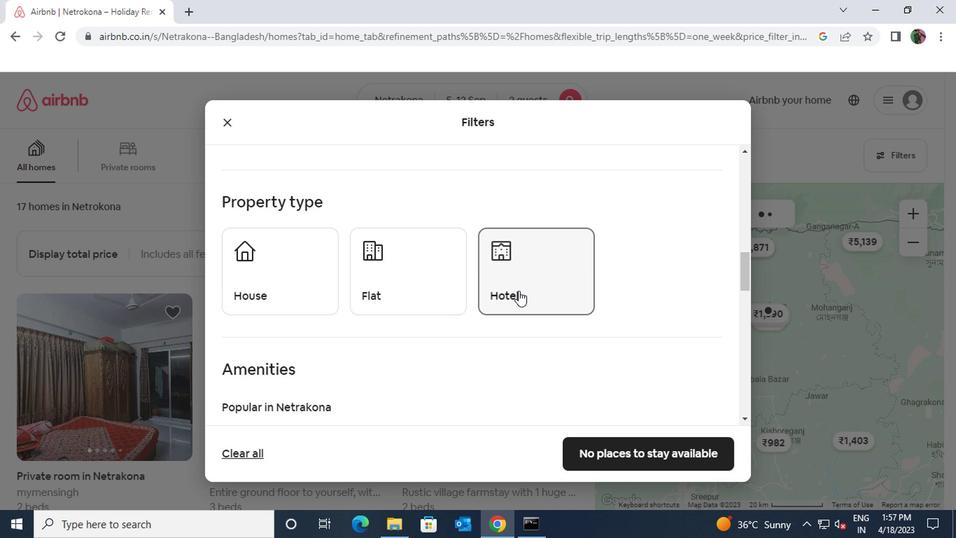 
Action: Mouse moved to (439, 355)
Screenshot: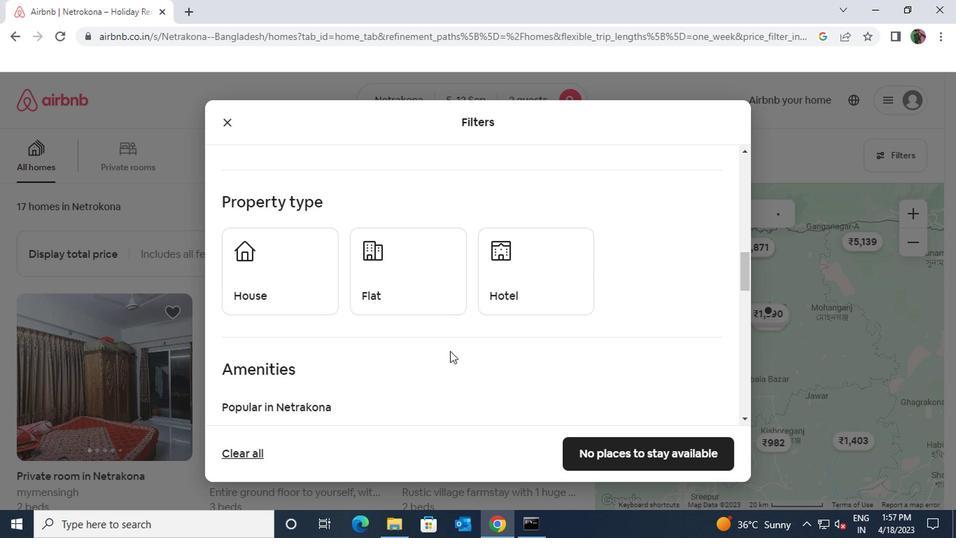 
Action: Mouse scrolled (439, 354) with delta (0, 0)
Screenshot: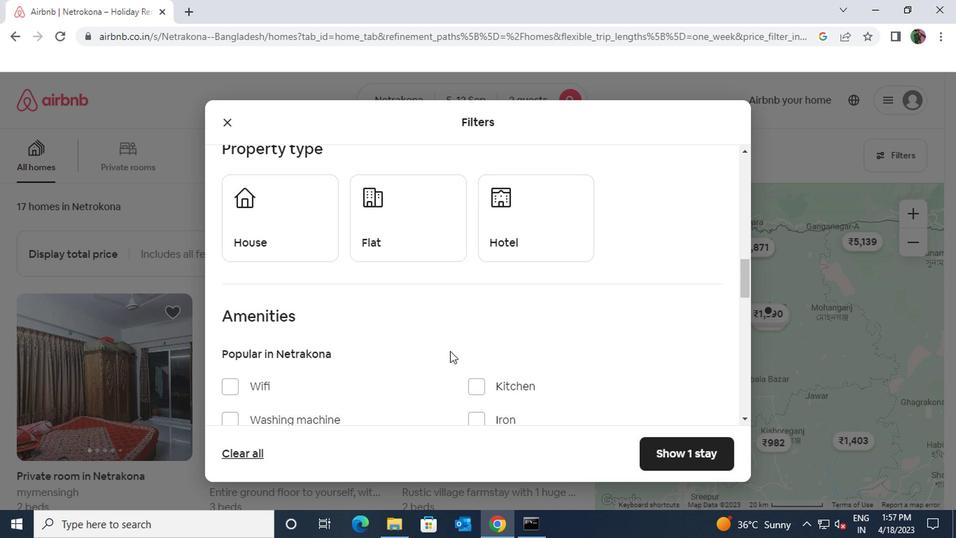
Action: Mouse scrolled (439, 354) with delta (0, 0)
Screenshot: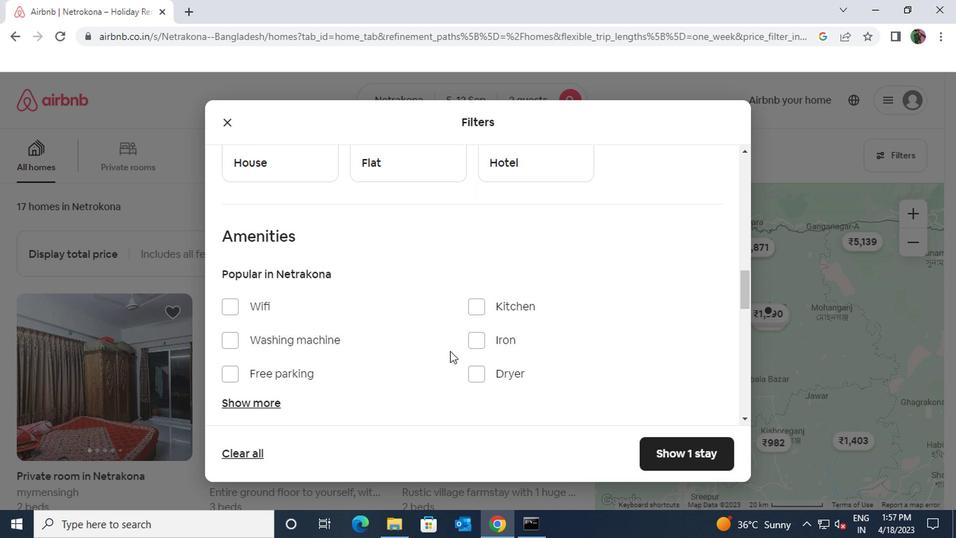 
Action: Mouse moved to (253, 400)
Screenshot: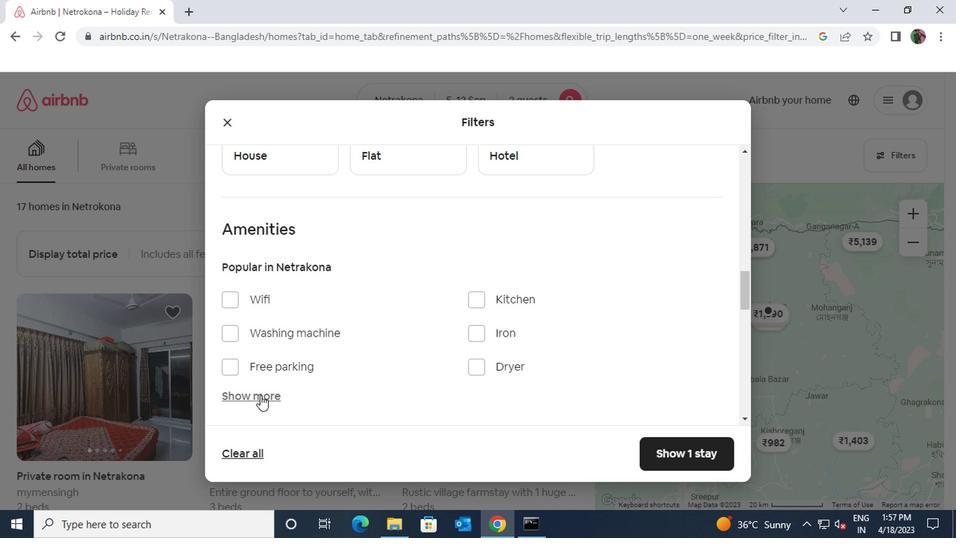 
Action: Mouse pressed left at (253, 400)
Screenshot: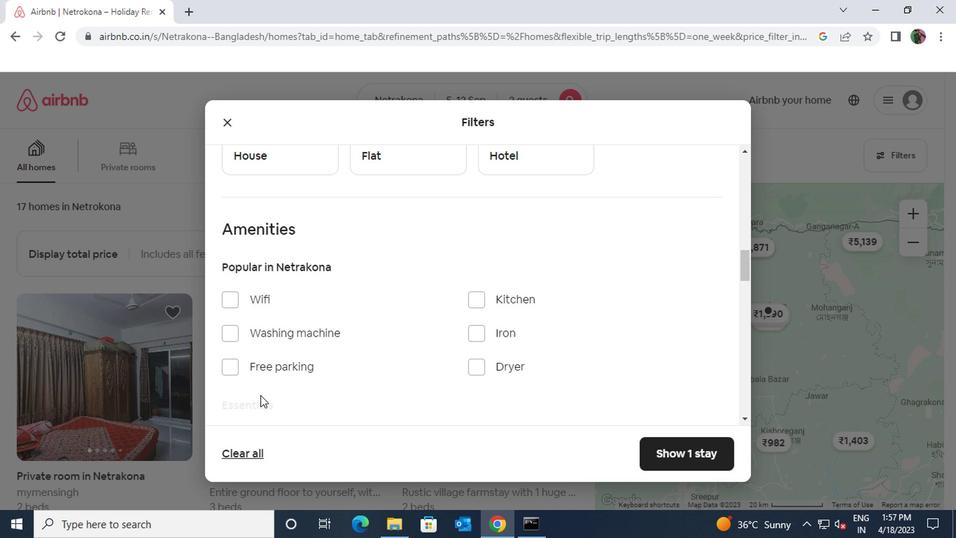 
Action: Mouse moved to (230, 295)
Screenshot: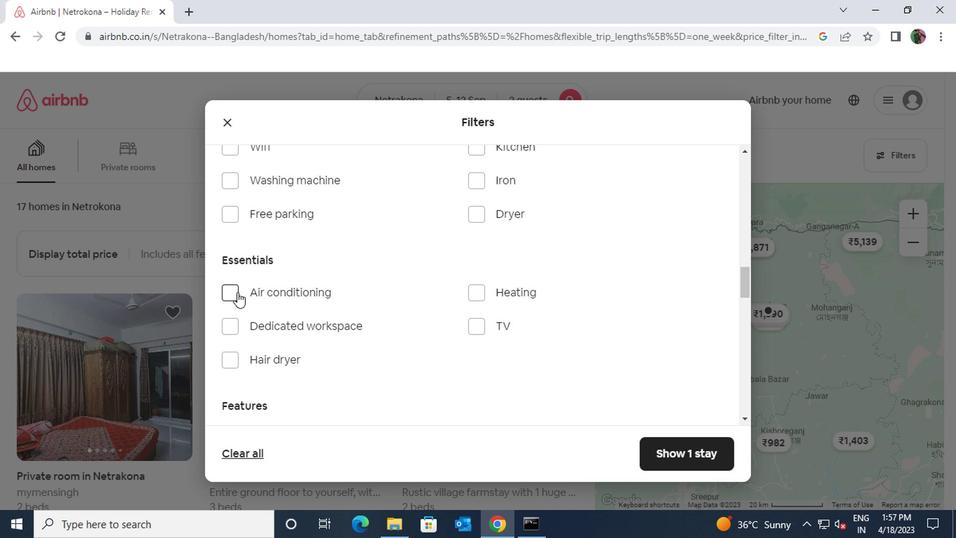 
Action: Mouse pressed left at (230, 295)
Screenshot: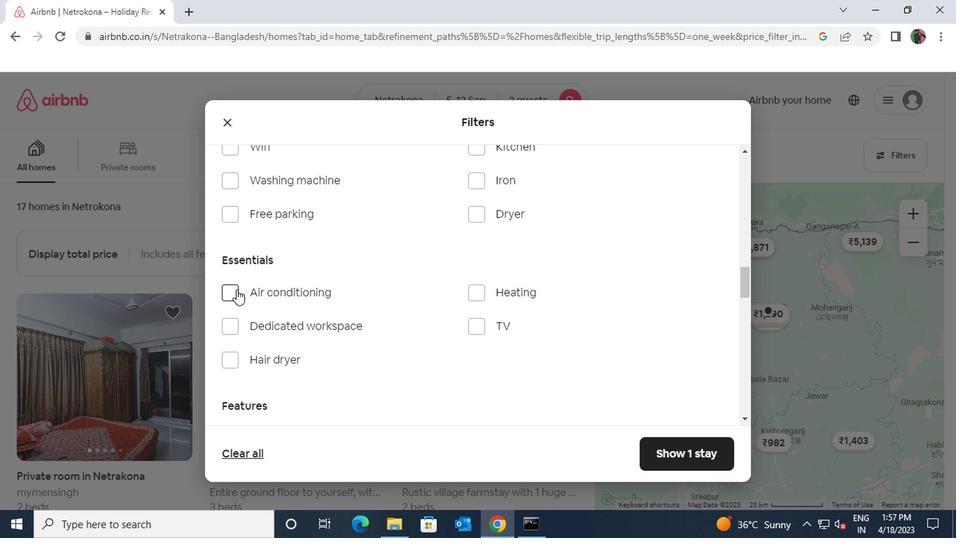 
Action: Mouse moved to (376, 395)
Screenshot: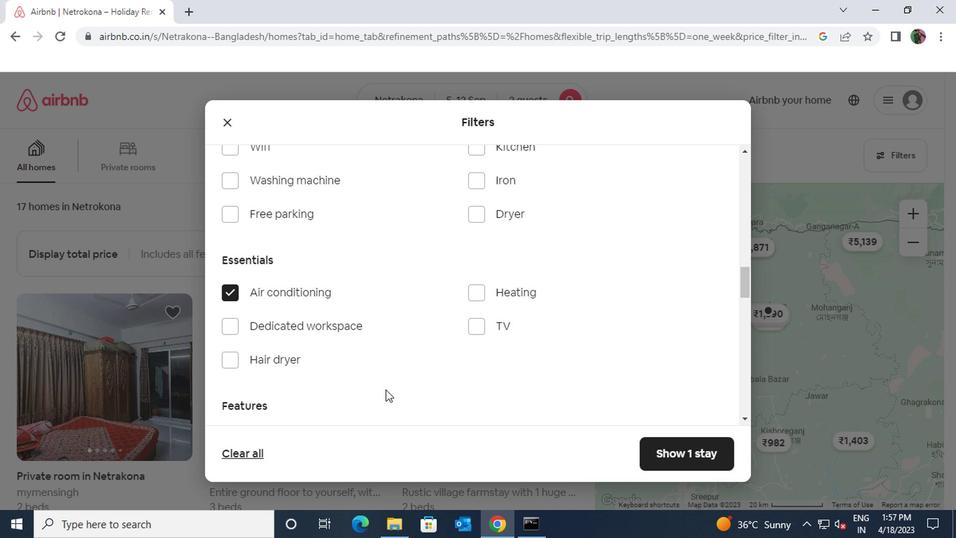 
Action: Mouse scrolled (376, 394) with delta (0, 0)
Screenshot: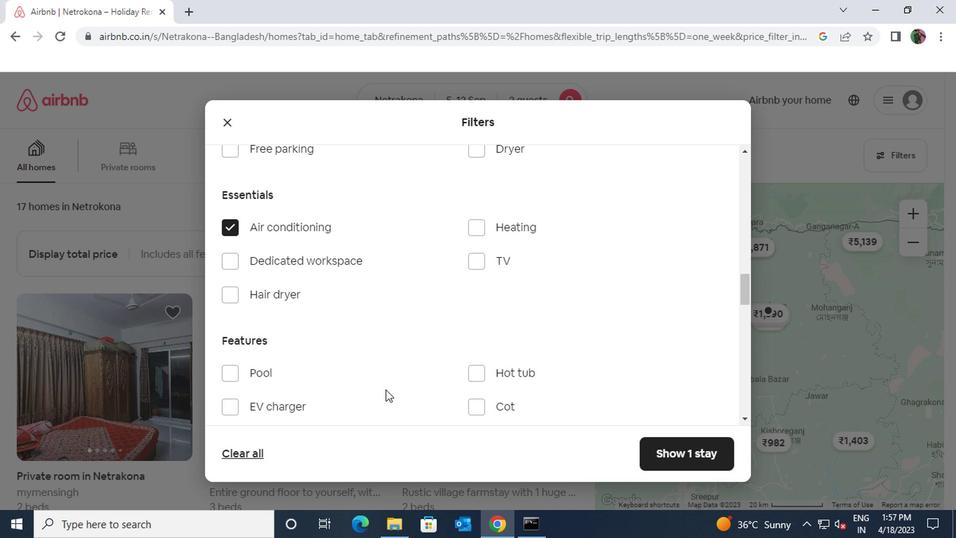 
Action: Mouse scrolled (376, 394) with delta (0, 0)
Screenshot: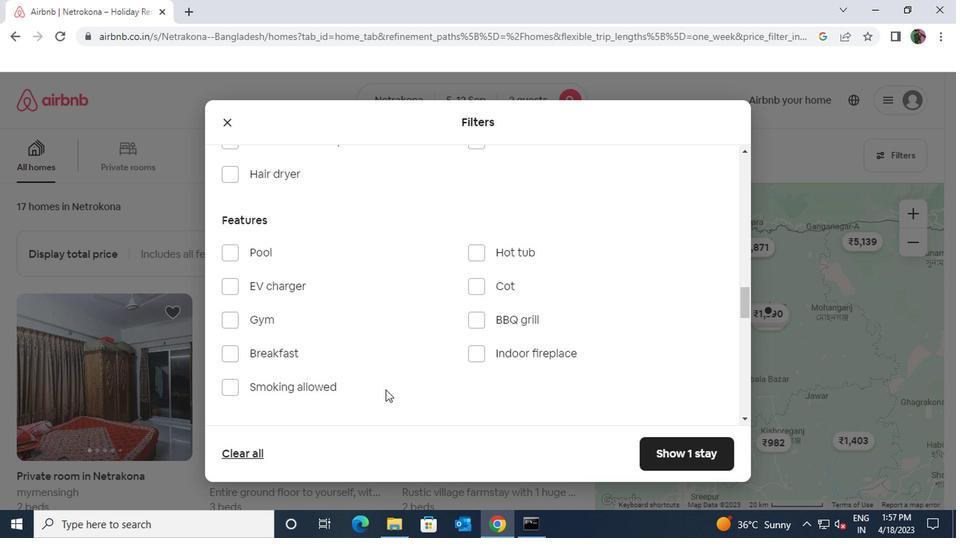 
Action: Mouse scrolled (376, 394) with delta (0, 0)
Screenshot: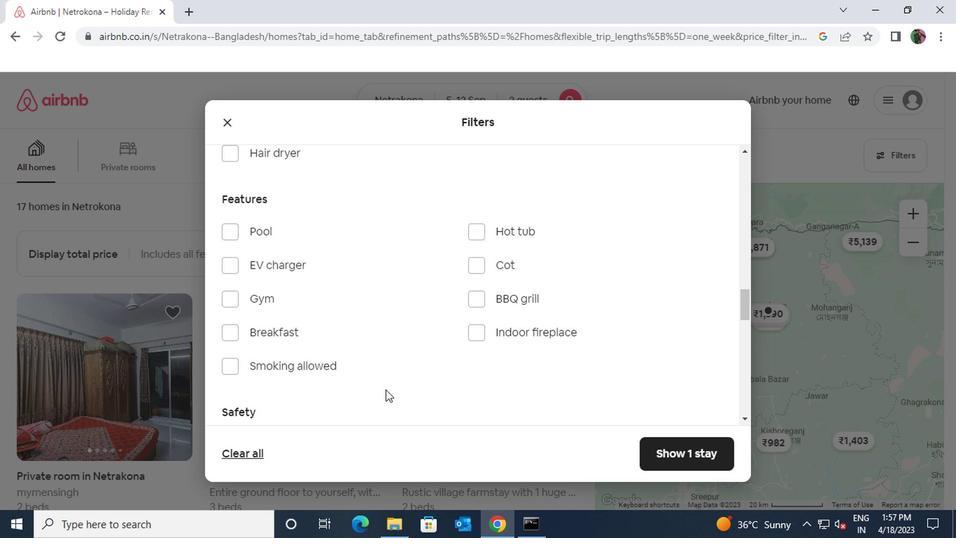 
Action: Mouse scrolled (376, 394) with delta (0, 0)
Screenshot: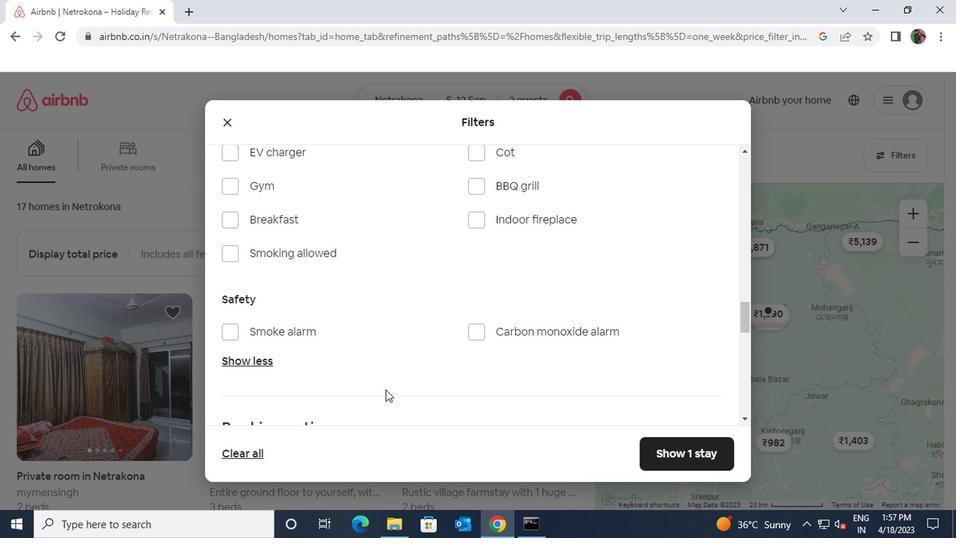 
Action: Mouse scrolled (376, 394) with delta (0, 0)
Screenshot: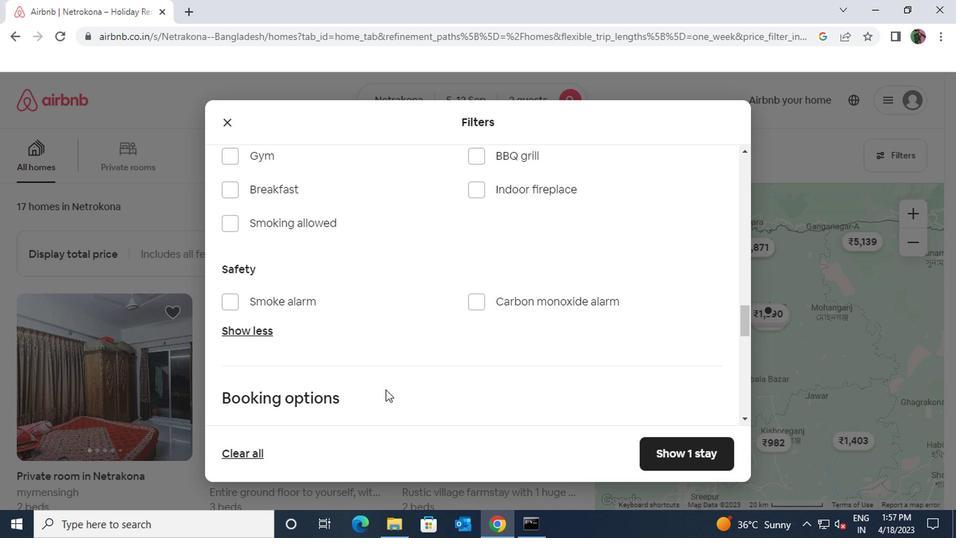 
Action: Mouse scrolled (376, 394) with delta (0, 0)
Screenshot: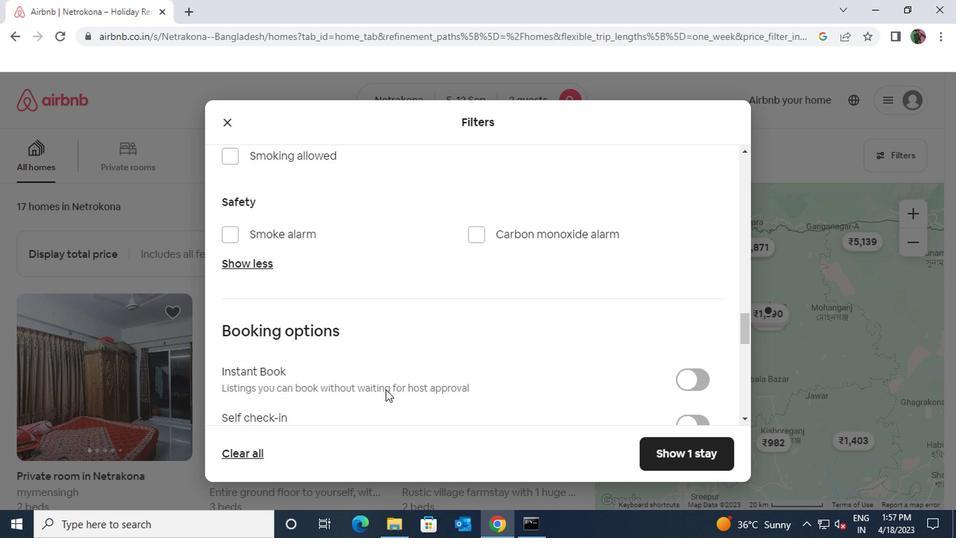 
Action: Mouse scrolled (376, 394) with delta (0, 0)
Screenshot: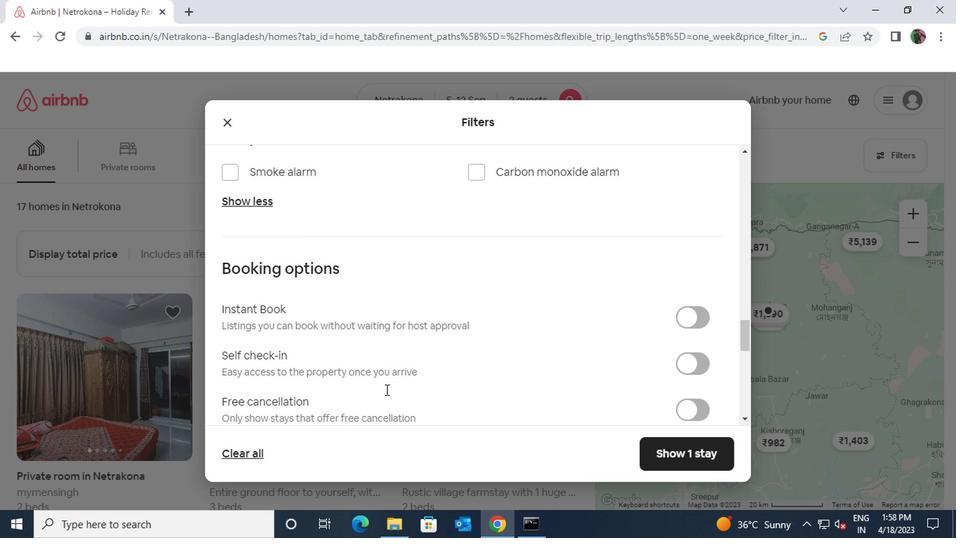 
Action: Mouse moved to (671, 354)
Screenshot: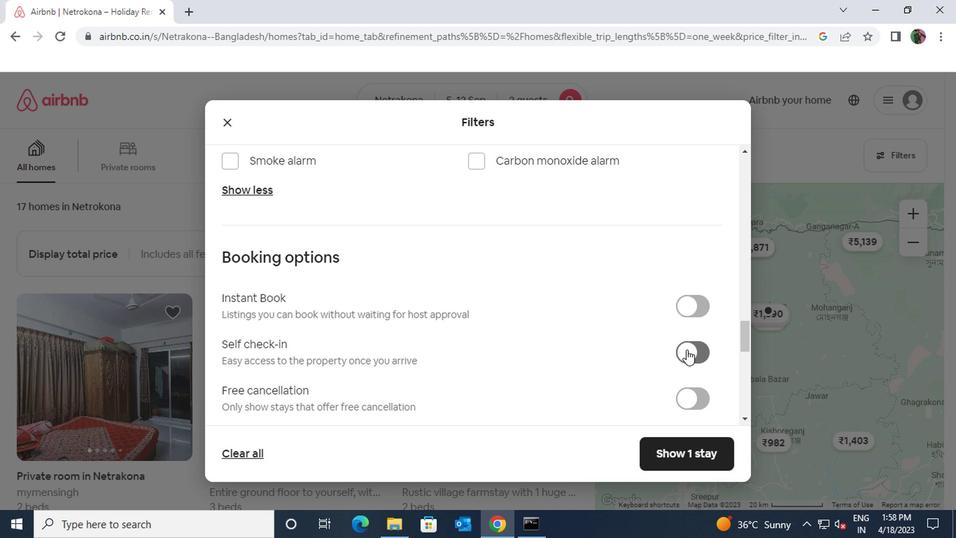 
Action: Mouse pressed left at (671, 354)
Screenshot: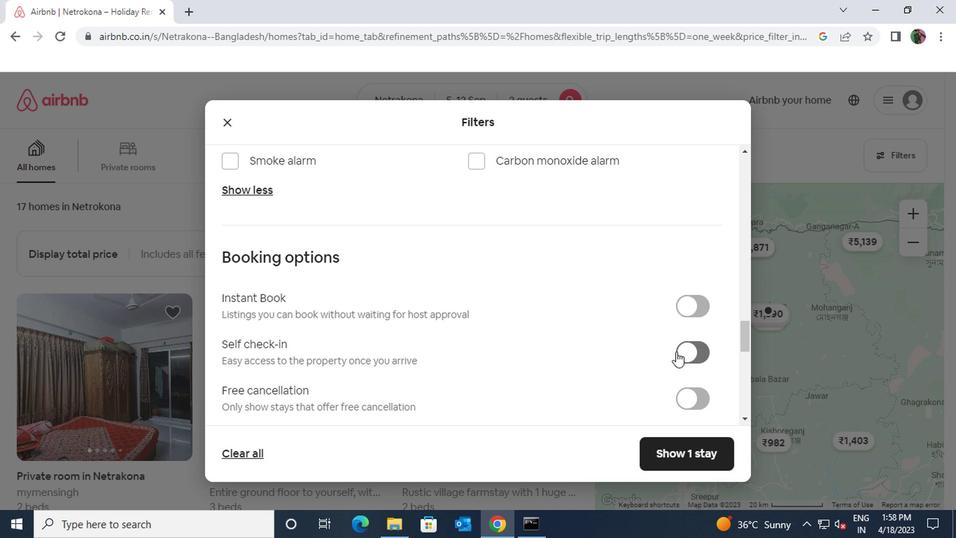 
Action: Mouse moved to (569, 375)
Screenshot: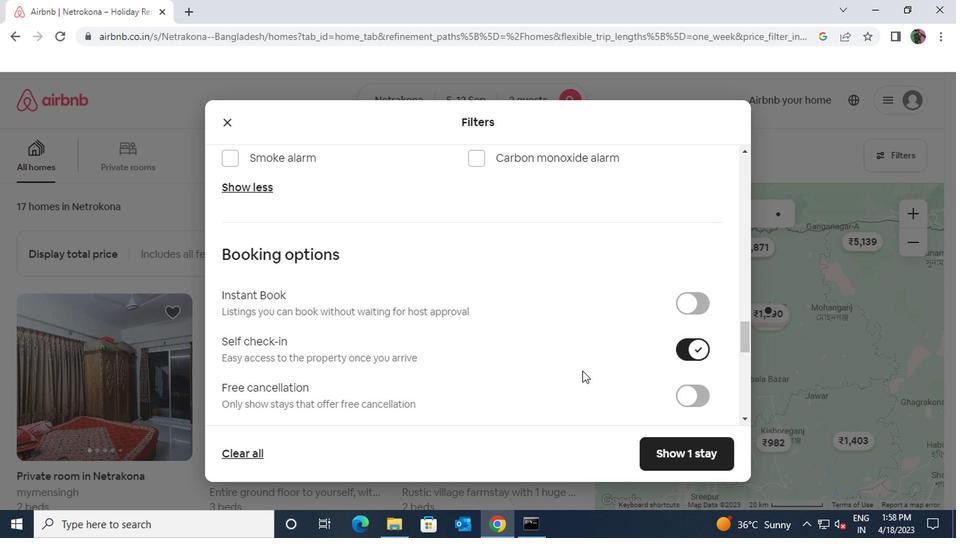 
Action: Mouse scrolled (569, 374) with delta (0, 0)
Screenshot: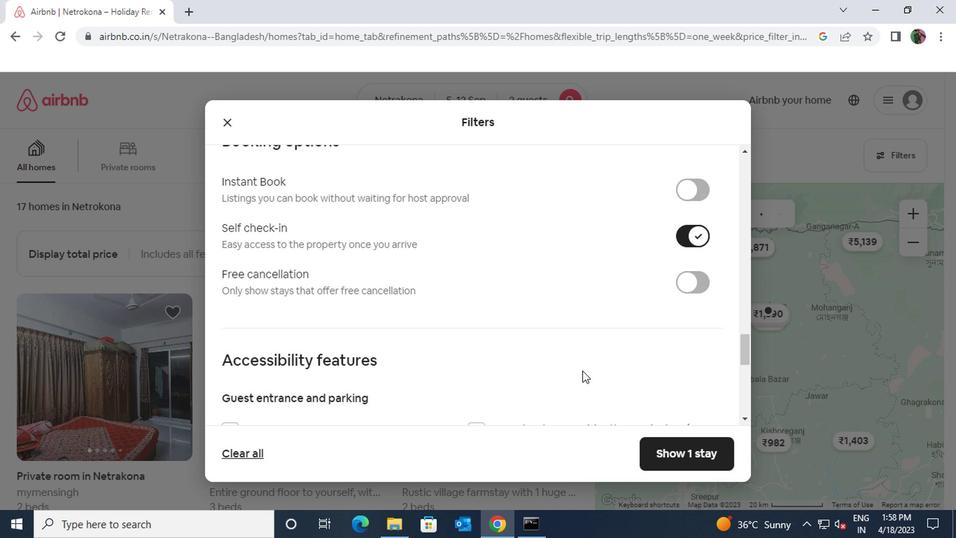 
Action: Mouse scrolled (569, 374) with delta (0, 0)
Screenshot: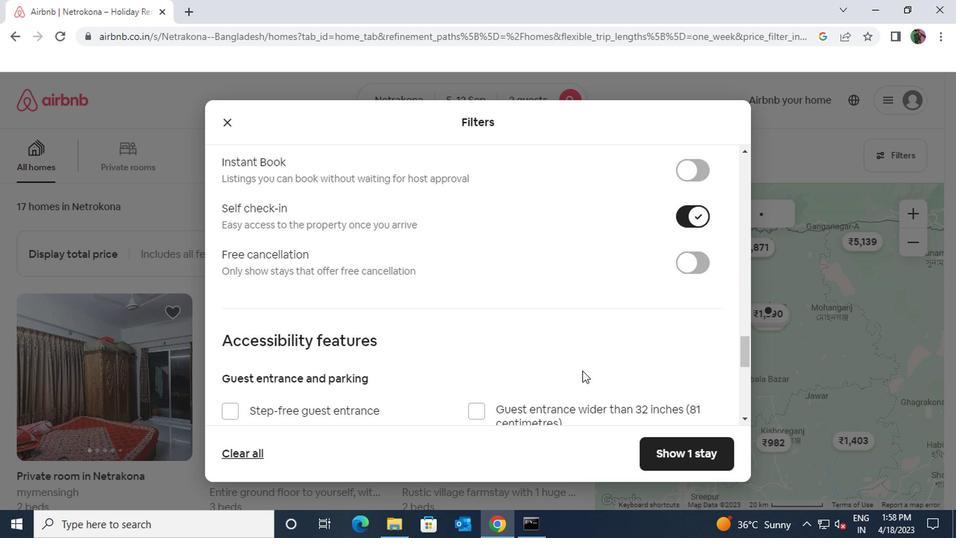 
Action: Mouse scrolled (569, 374) with delta (0, 0)
Screenshot: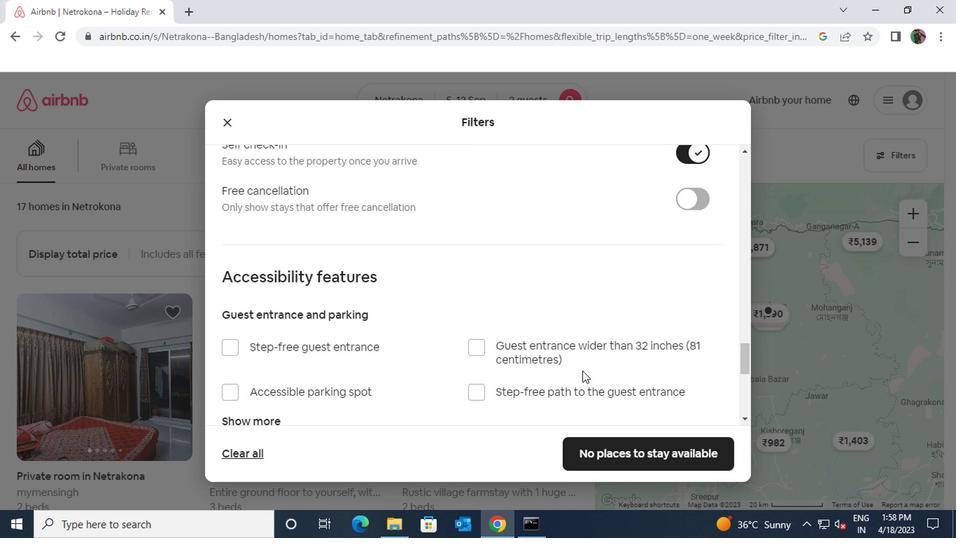 
Action: Mouse scrolled (569, 374) with delta (0, 0)
Screenshot: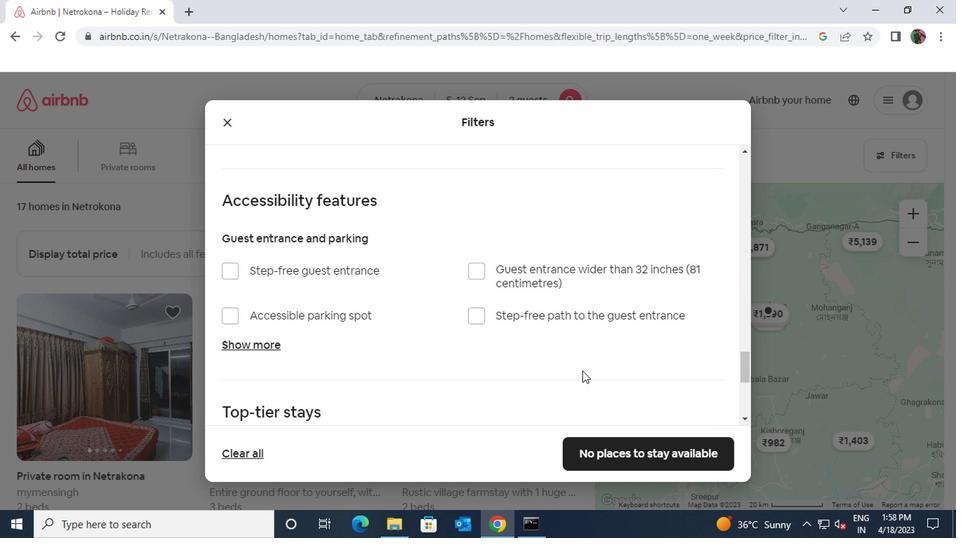 
Action: Mouse scrolled (569, 374) with delta (0, 0)
Screenshot: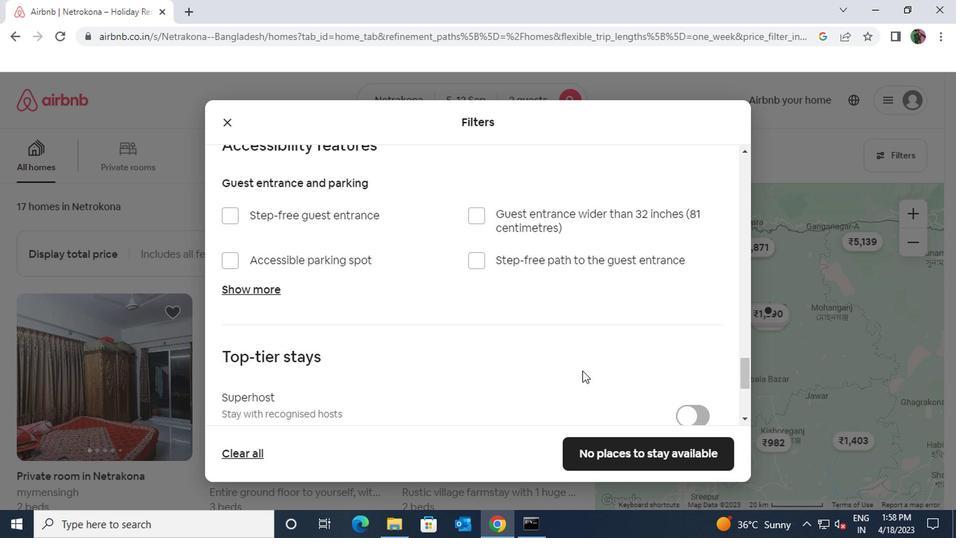 
Action: Mouse scrolled (569, 374) with delta (0, 0)
Screenshot: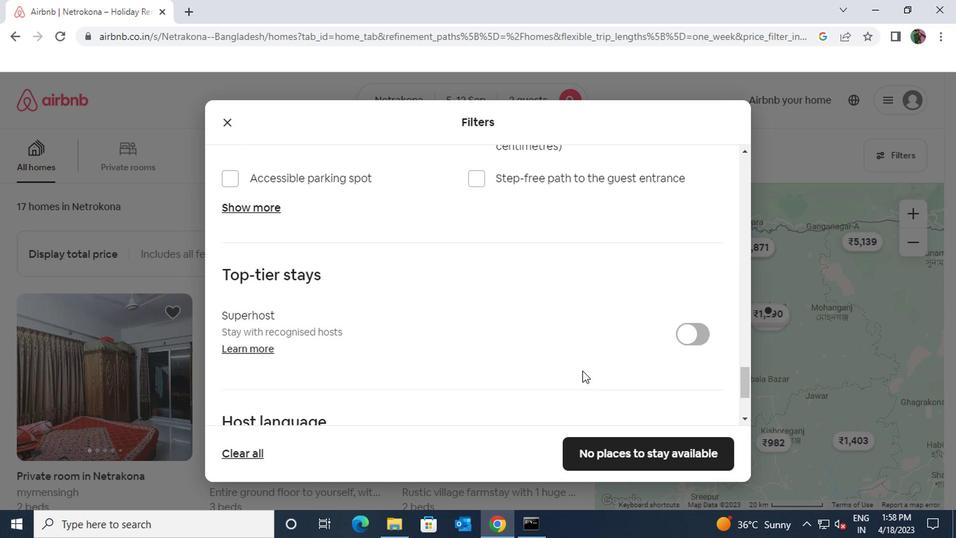 
Action: Mouse scrolled (569, 374) with delta (0, 0)
Screenshot: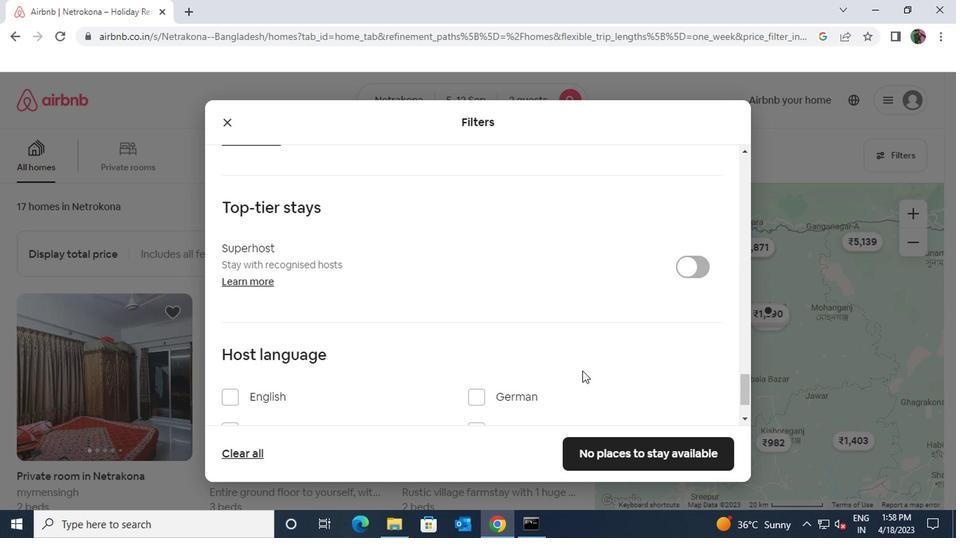 
Action: Mouse scrolled (569, 374) with delta (0, 0)
Screenshot: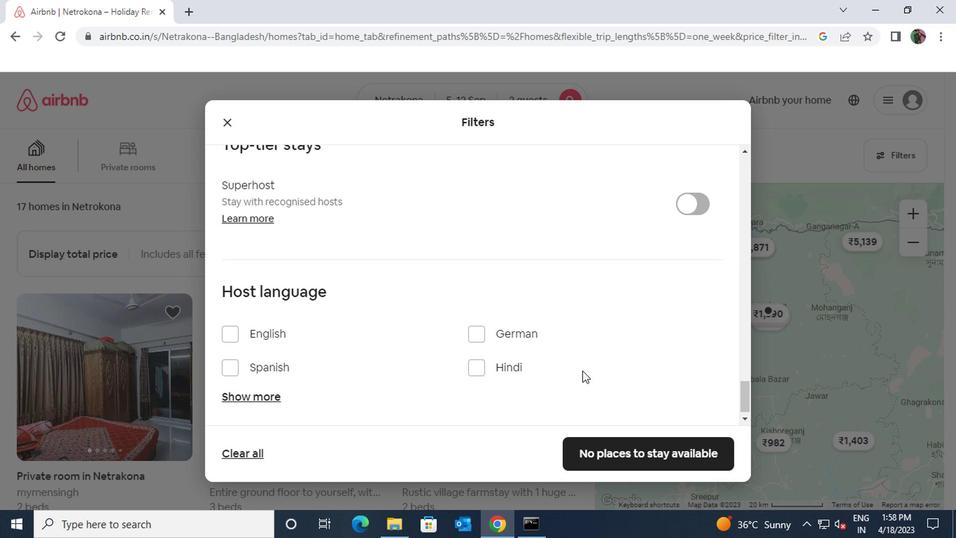 
Action: Mouse moved to (229, 327)
Screenshot: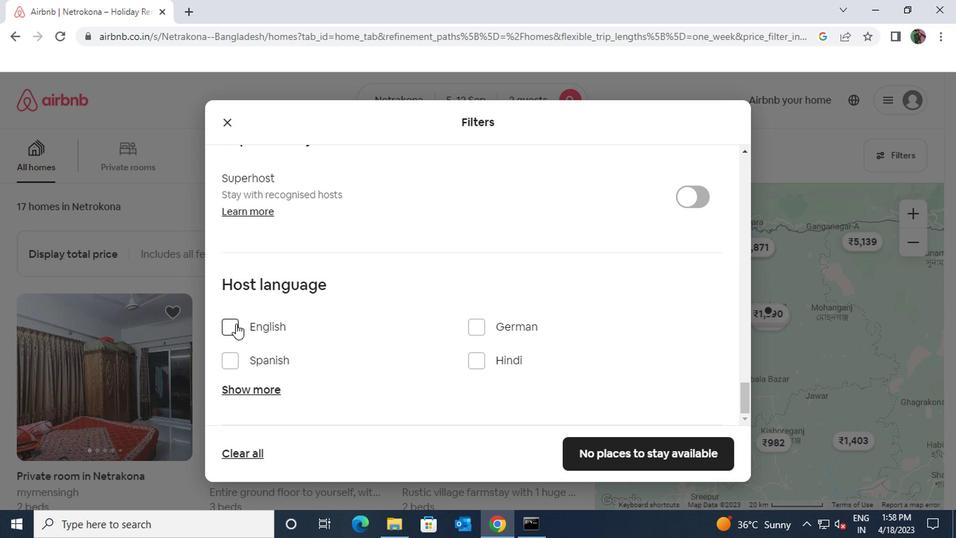 
Action: Mouse pressed left at (229, 327)
Screenshot: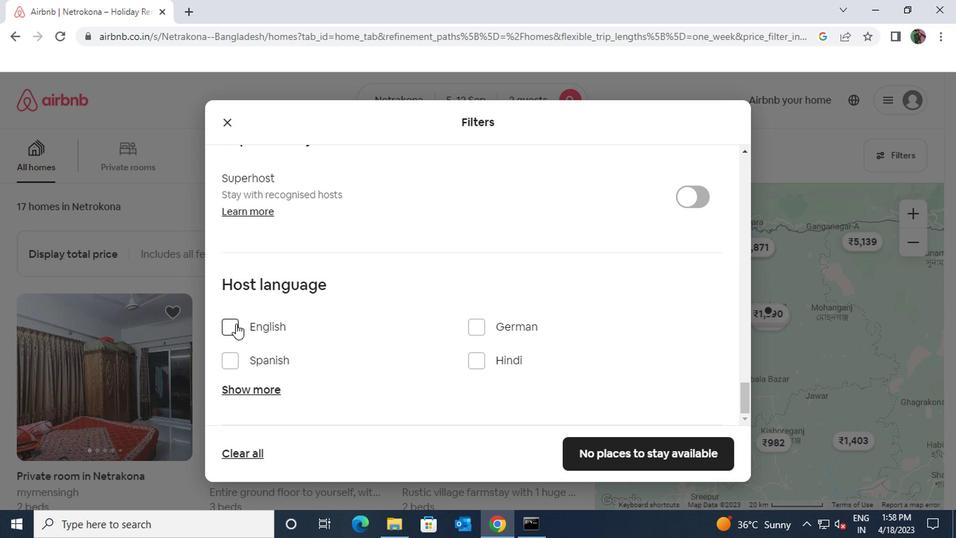 
Action: Mouse moved to (620, 461)
Screenshot: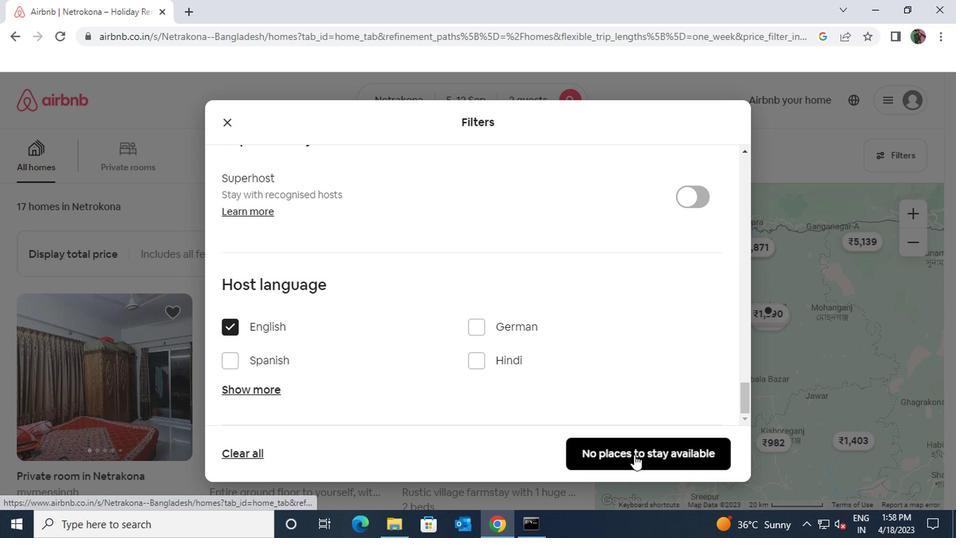 
Action: Mouse pressed left at (620, 461)
Screenshot: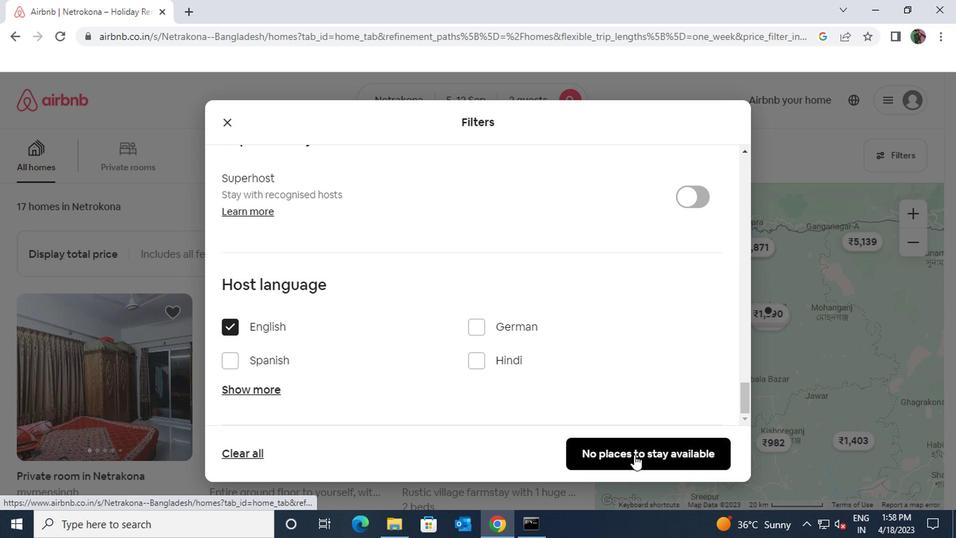 
